Task: Add an event with the title Coffee Meeting with Influential Industry Leader, date '2024/04/16', time 8:50 AM to 10:50 AMand add a description: The Networking Mixer Event will kick off with a warm welcome and an introduction to the purpose and format of the event. Attendees will have the chance to mingle and engage in casual conversations, creating a relaxed and inclusive environment that encourages networking and relationship building., put the event into Blue category . Add location for the event as: 123 Main Street, Anytown, USA, logged in from the account softage.3@softage.netand send the event invitation to softage.2@softage.net and softage.4@softage.net. Set a reminder for the event At time of event
Action: Mouse moved to (96, 95)
Screenshot: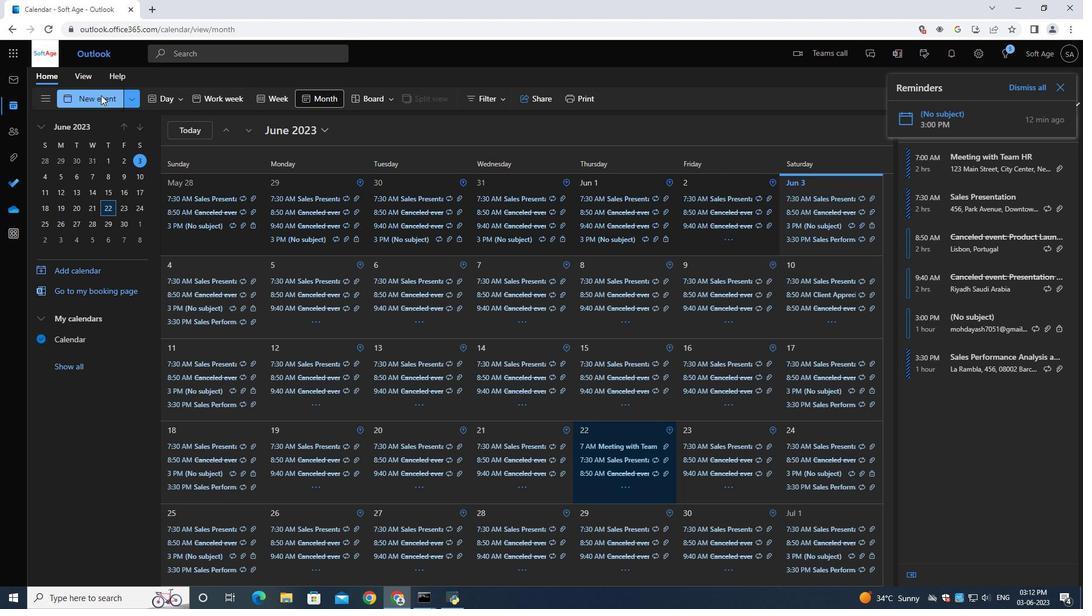 
Action: Mouse pressed left at (96, 95)
Screenshot: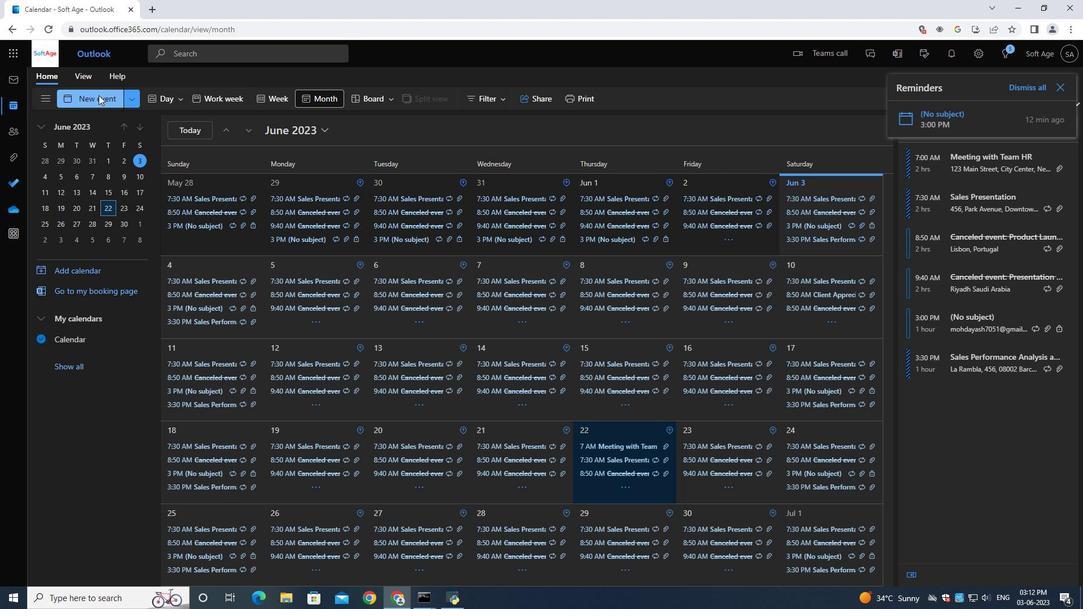 
Action: Mouse moved to (320, 178)
Screenshot: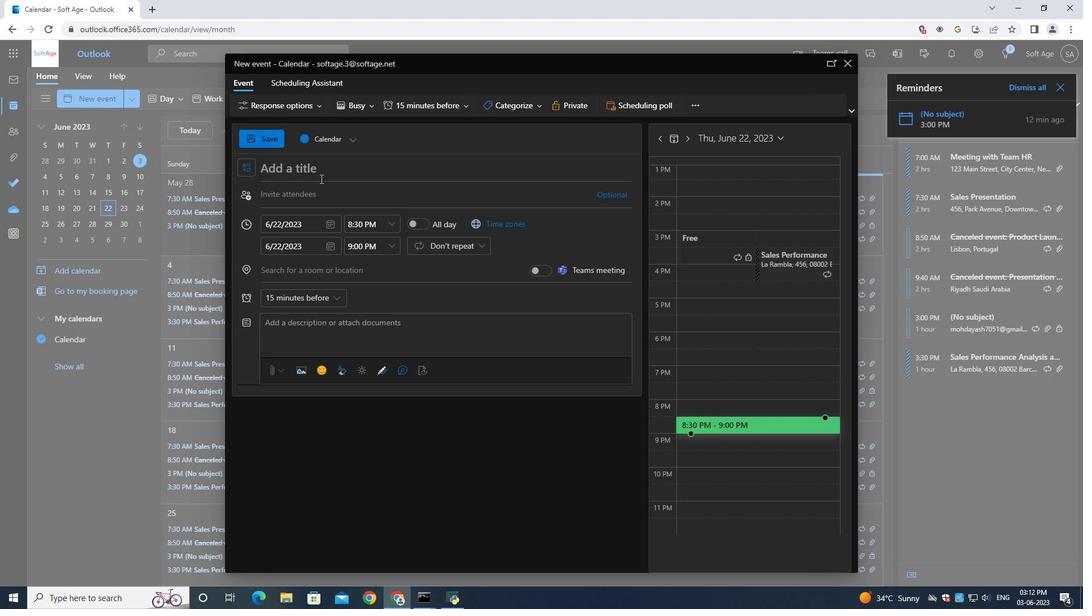 
Action: Mouse pressed left at (320, 178)
Screenshot: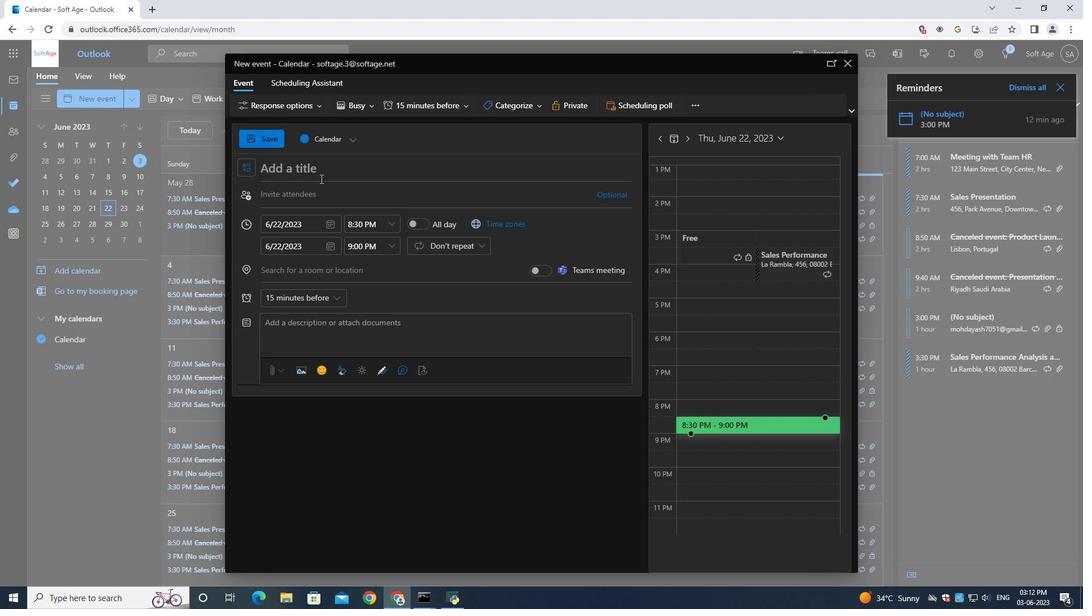 
Action: Key pressed <Key.shift>Coffee<Key.space><Key.shift>Meeting<Key.space>with<Key.space><Key.shift>Influential<Key.space><Key.shift>Industry<Key.space><Key.shift><Key.shift><Key.shift><Key.shift><Key.shift><Key.shift><Key.shift>Leader
Screenshot: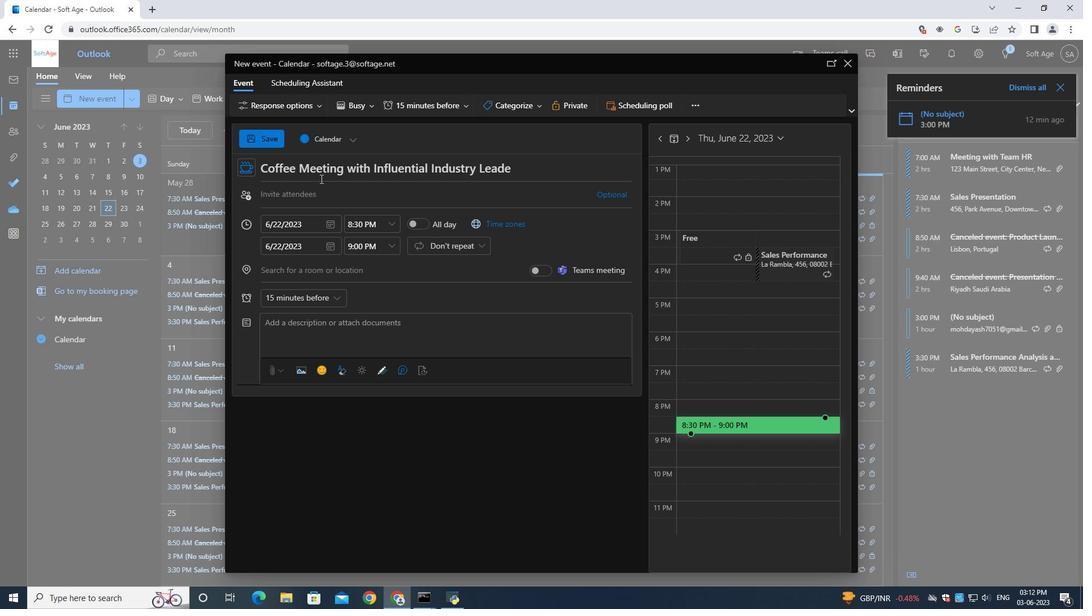 
Action: Mouse moved to (333, 222)
Screenshot: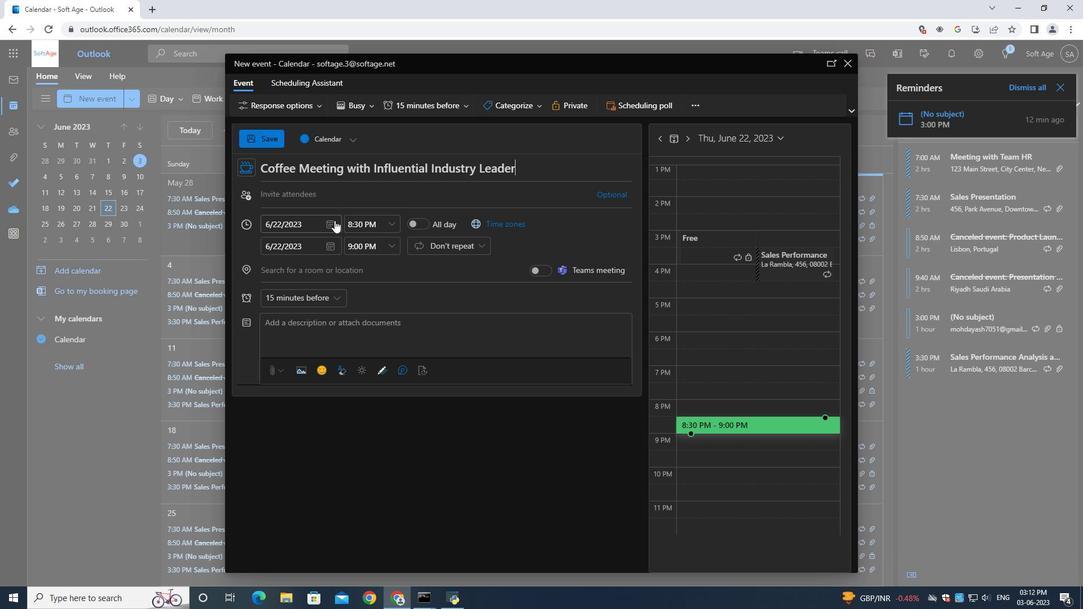 
Action: Mouse pressed left at (333, 222)
Screenshot: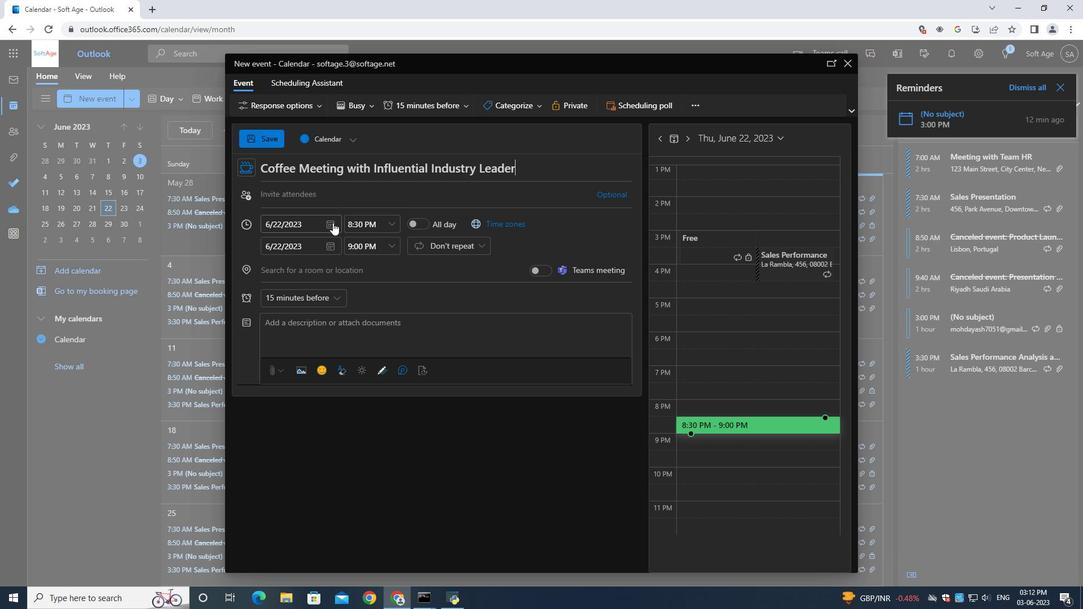 
Action: Mouse moved to (366, 246)
Screenshot: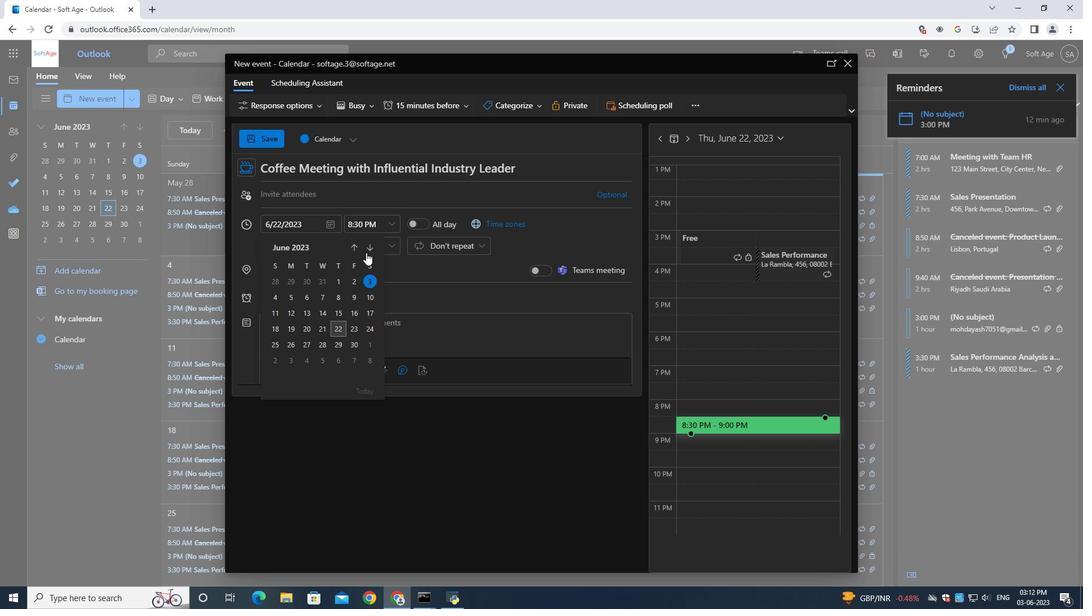 
Action: Mouse pressed left at (366, 246)
Screenshot: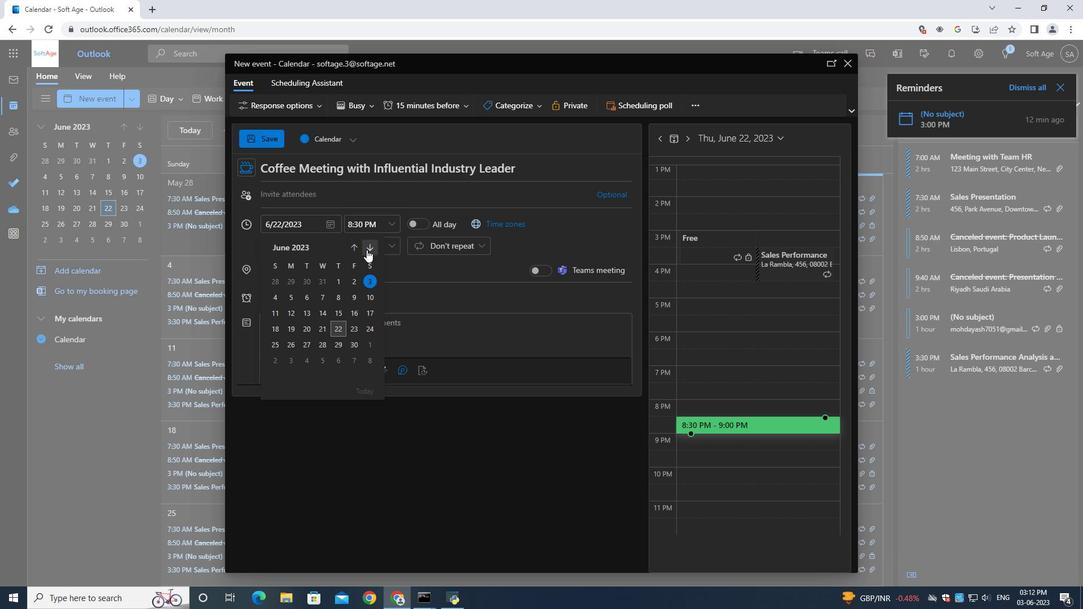 
Action: Mouse pressed left at (366, 246)
Screenshot: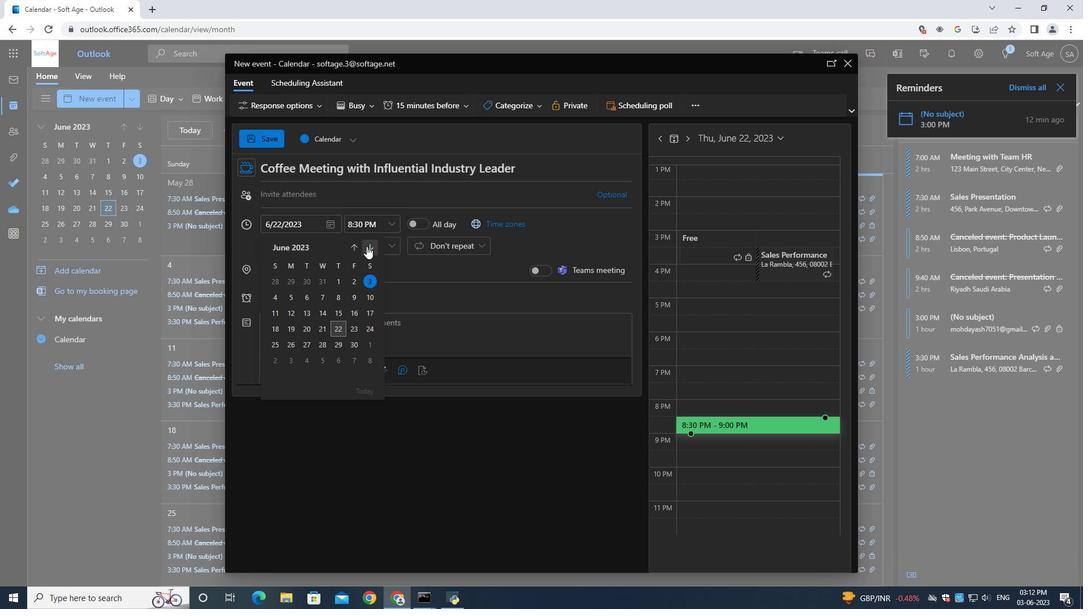 
Action: Mouse pressed left at (366, 246)
Screenshot: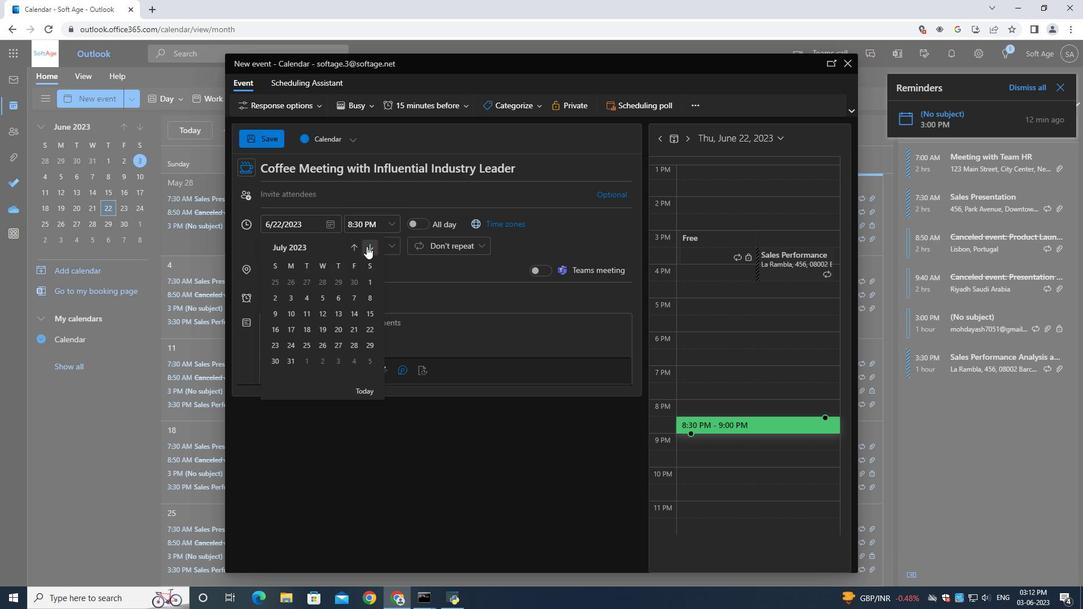 
Action: Mouse pressed left at (366, 246)
Screenshot: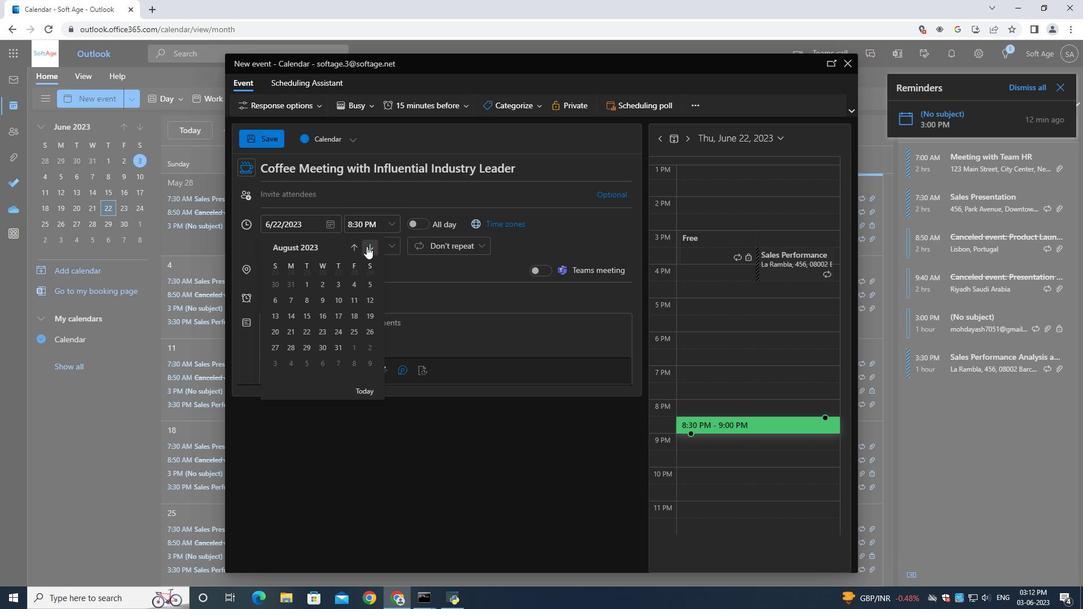 
Action: Mouse pressed left at (366, 246)
Screenshot: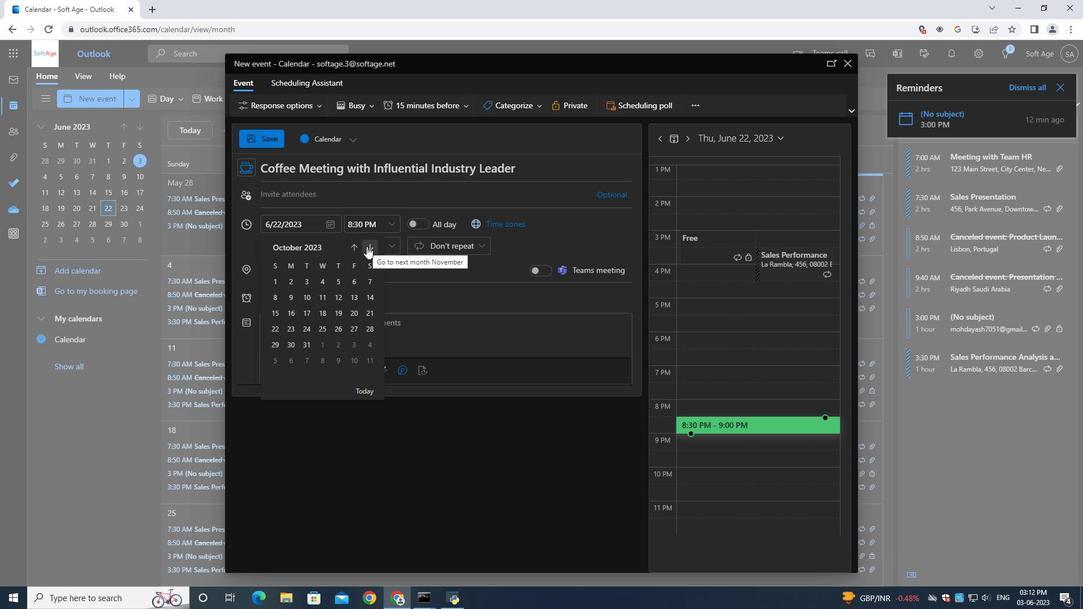 
Action: Mouse pressed left at (366, 246)
Screenshot: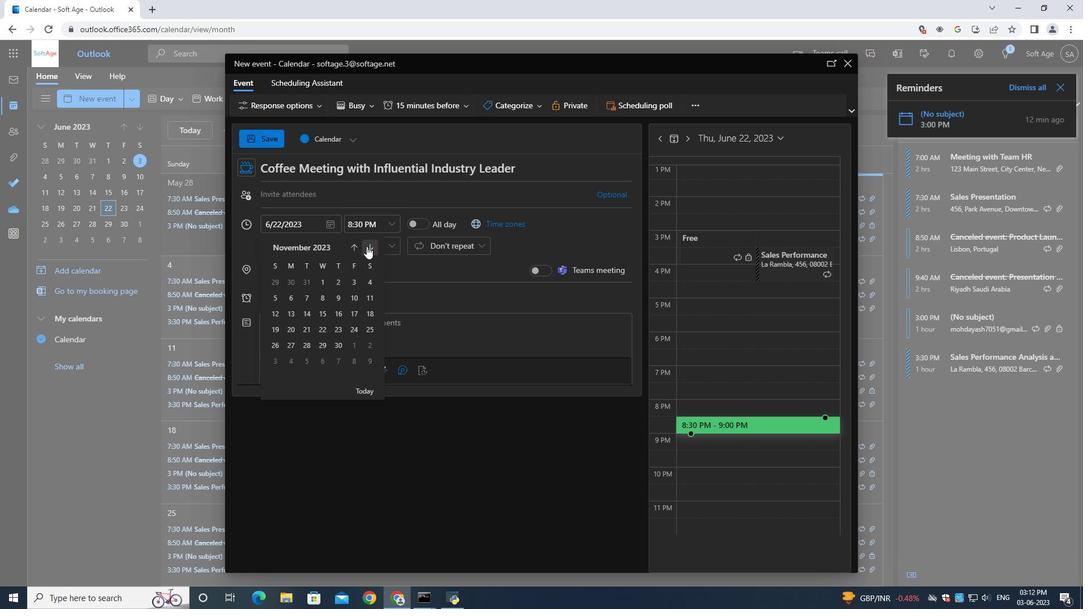
Action: Mouse pressed left at (366, 246)
Screenshot: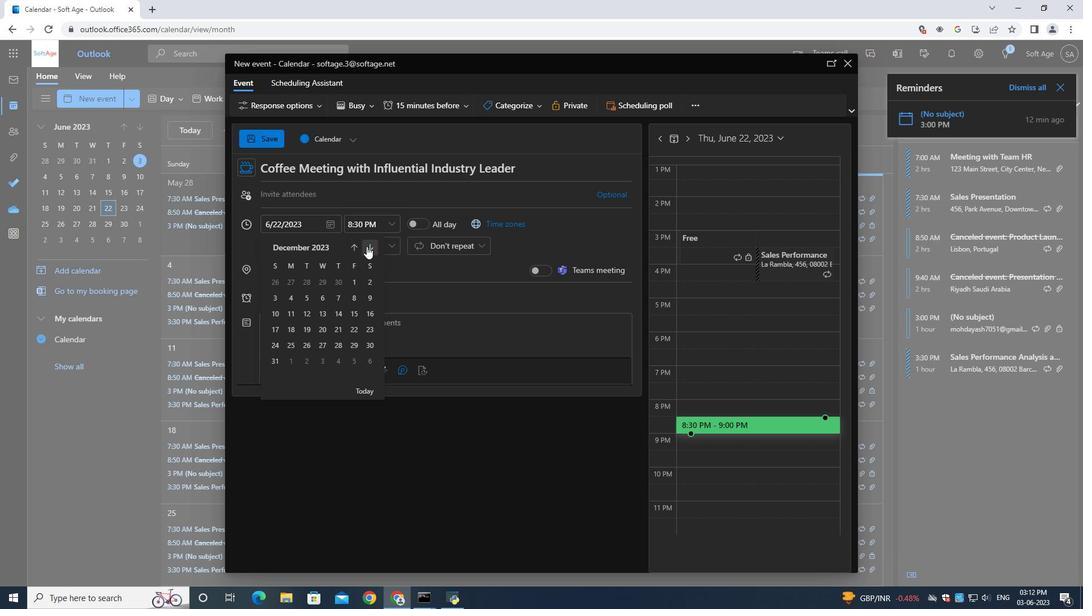 
Action: Mouse pressed left at (366, 246)
Screenshot: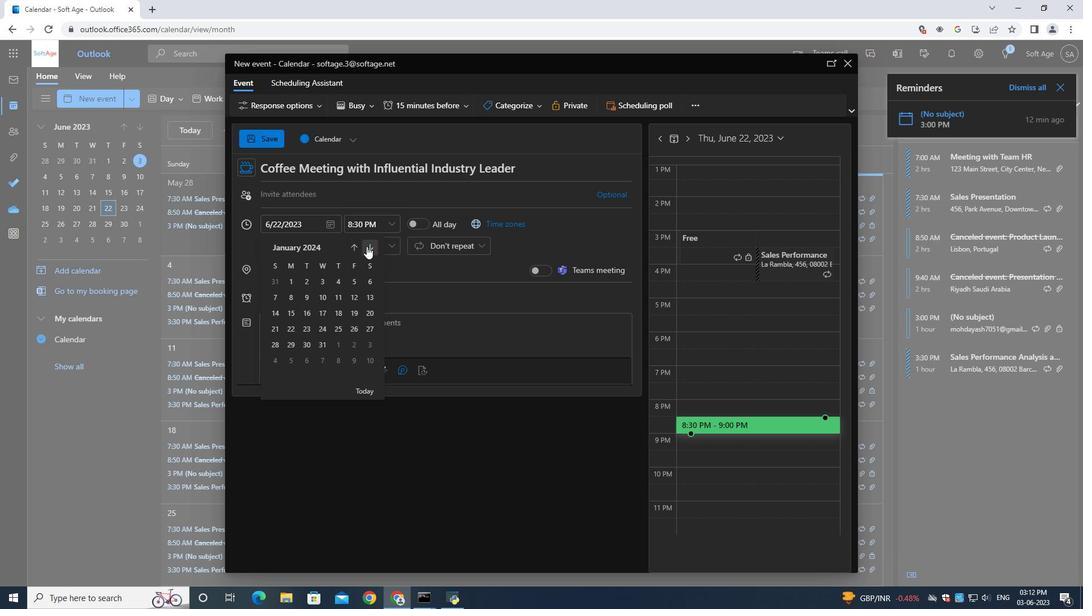 
Action: Mouse pressed left at (366, 246)
Screenshot: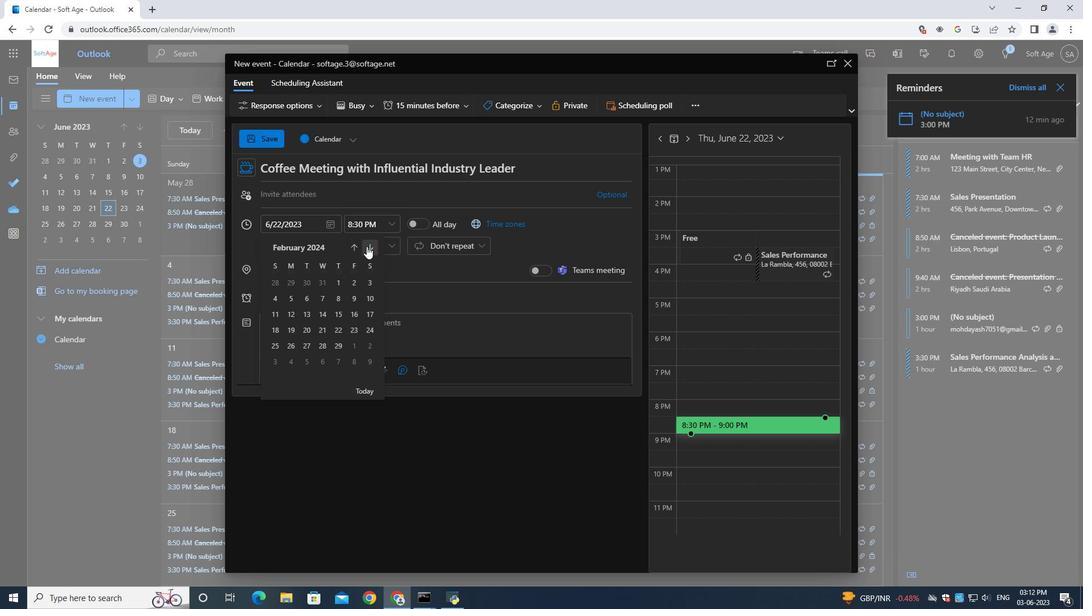 
Action: Mouse pressed left at (366, 246)
Screenshot: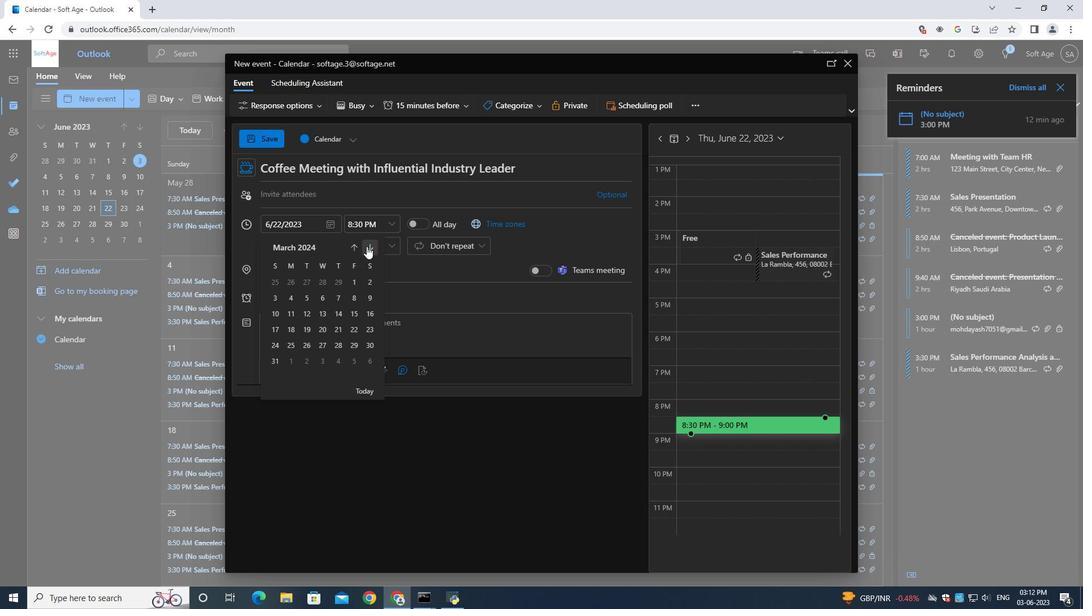 
Action: Mouse moved to (300, 313)
Screenshot: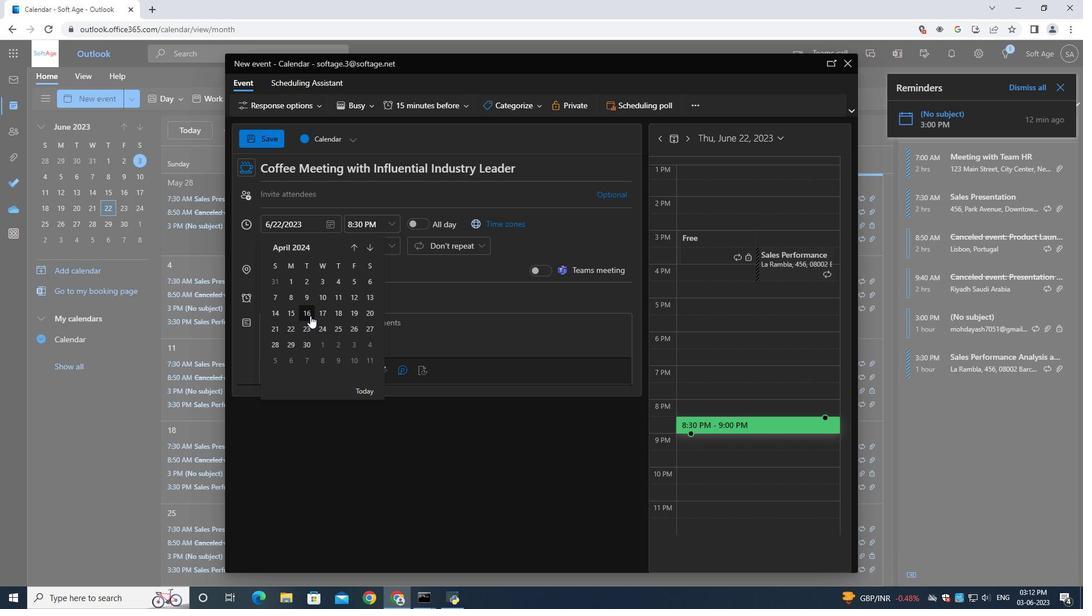
Action: Mouse pressed left at (300, 313)
Screenshot: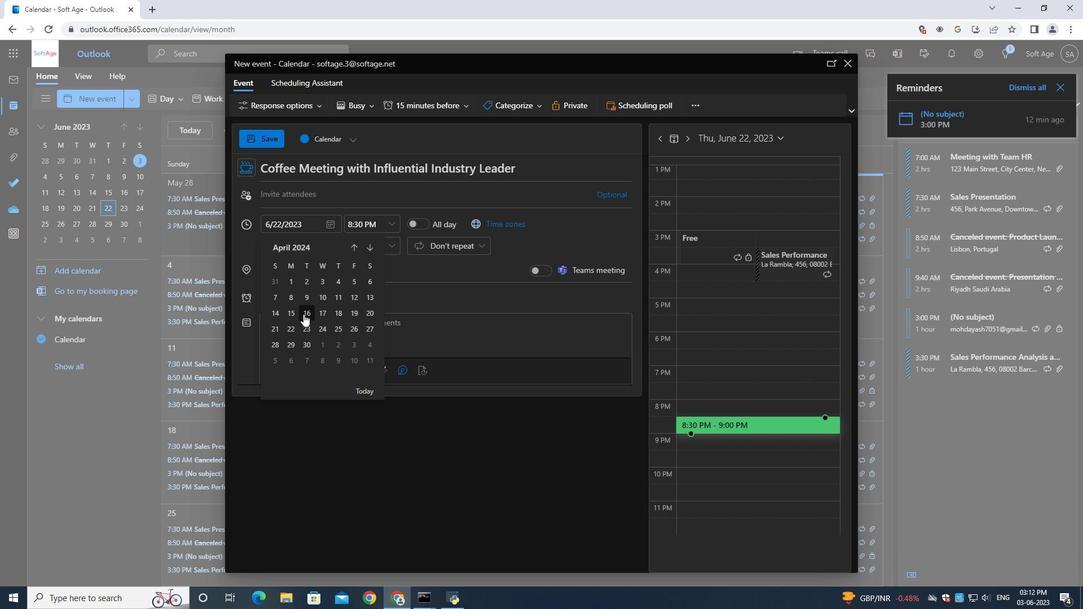 
Action: Mouse moved to (368, 226)
Screenshot: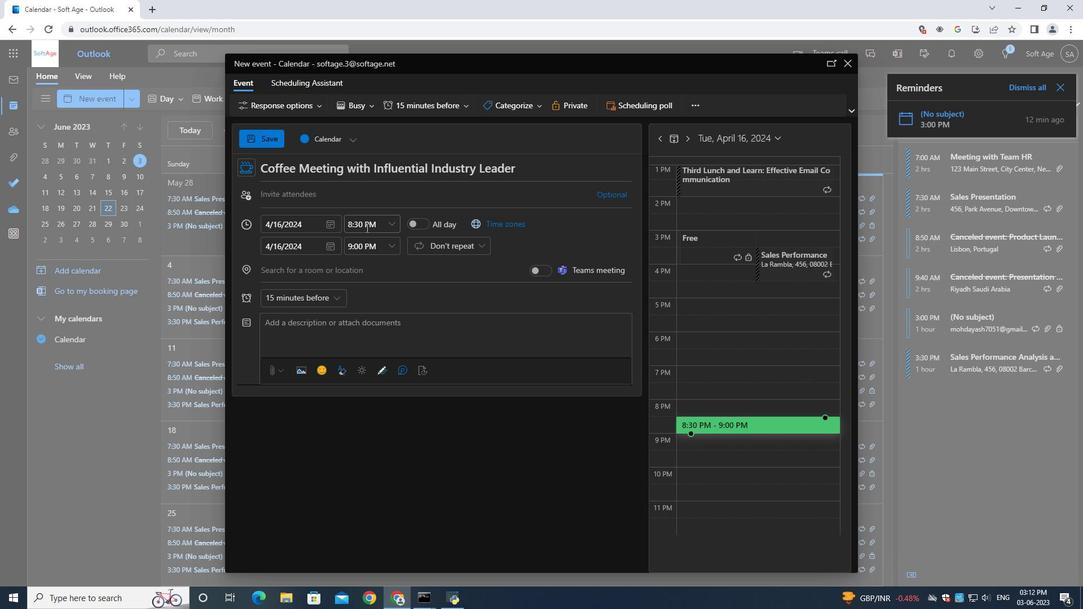 
Action: Mouse pressed left at (368, 226)
Screenshot: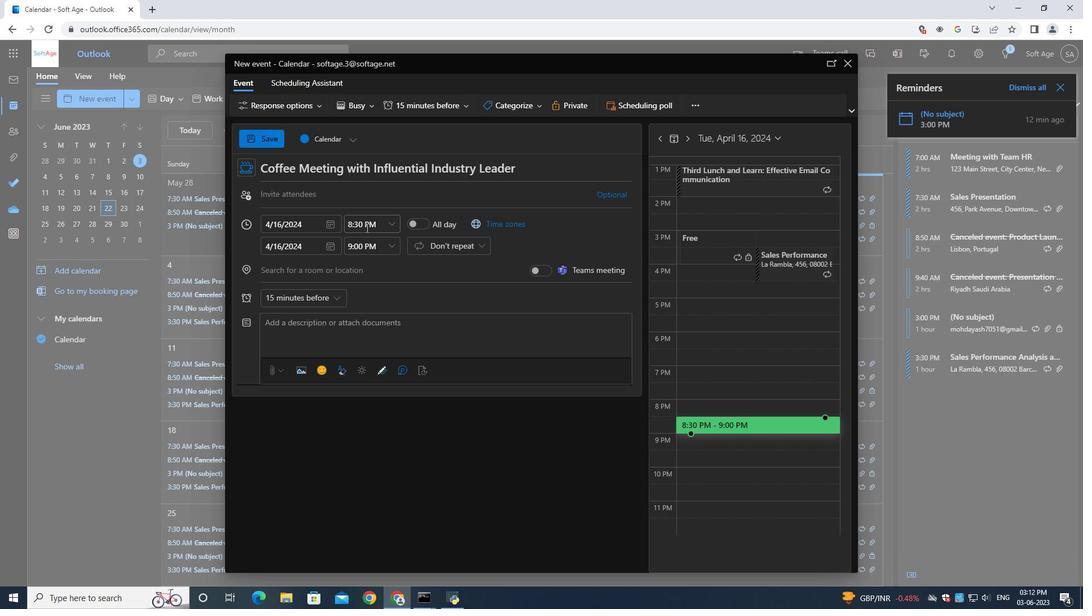 
Action: Mouse moved to (446, 280)
Screenshot: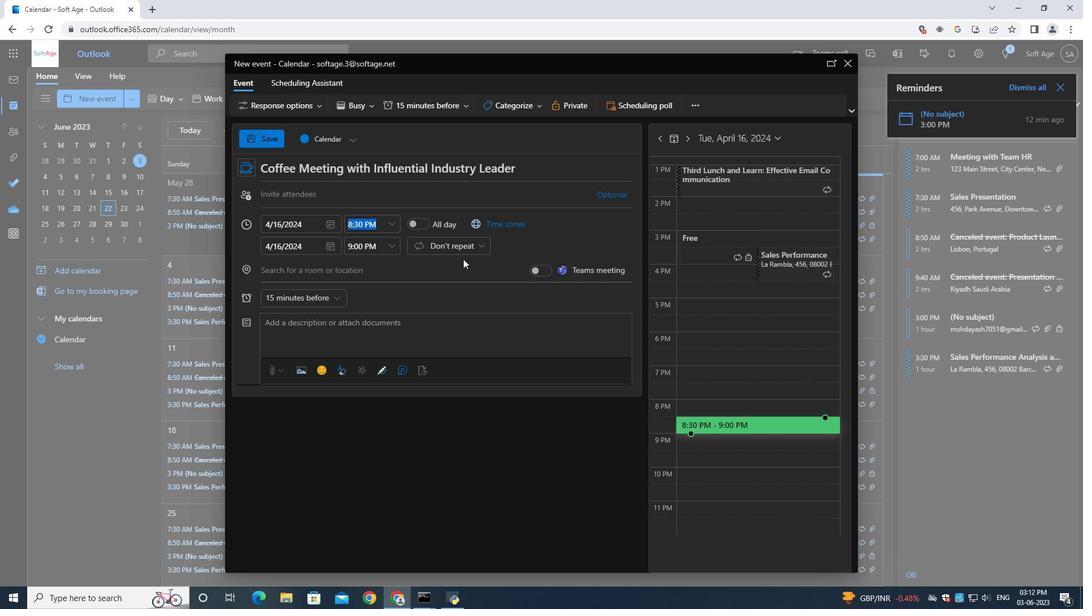 
Action: Key pressed 8<Key.shift_r>:50<Key.shift>AM
Screenshot: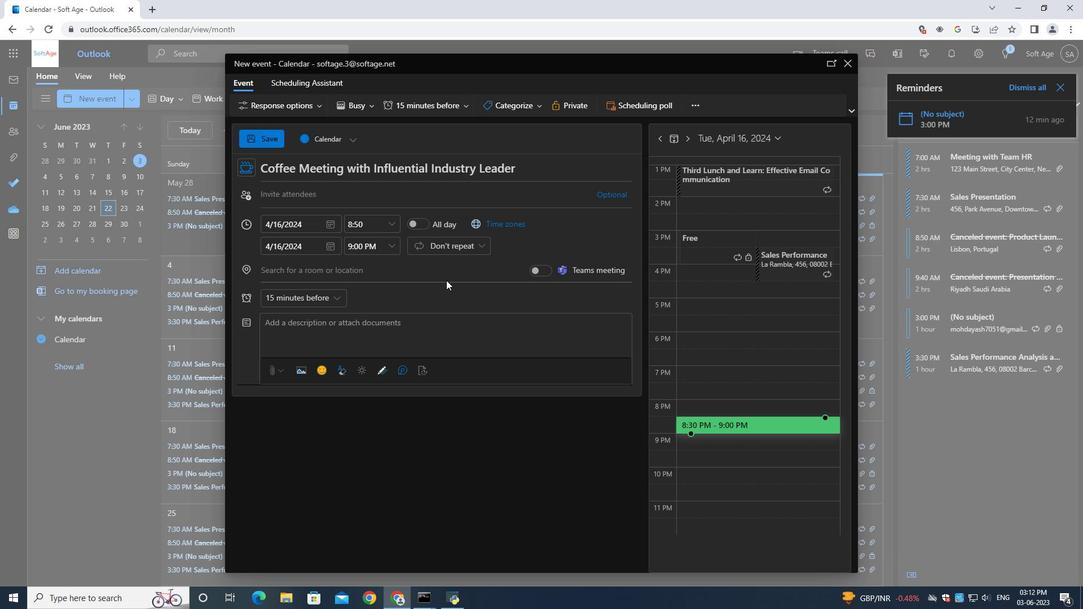 
Action: Mouse moved to (370, 247)
Screenshot: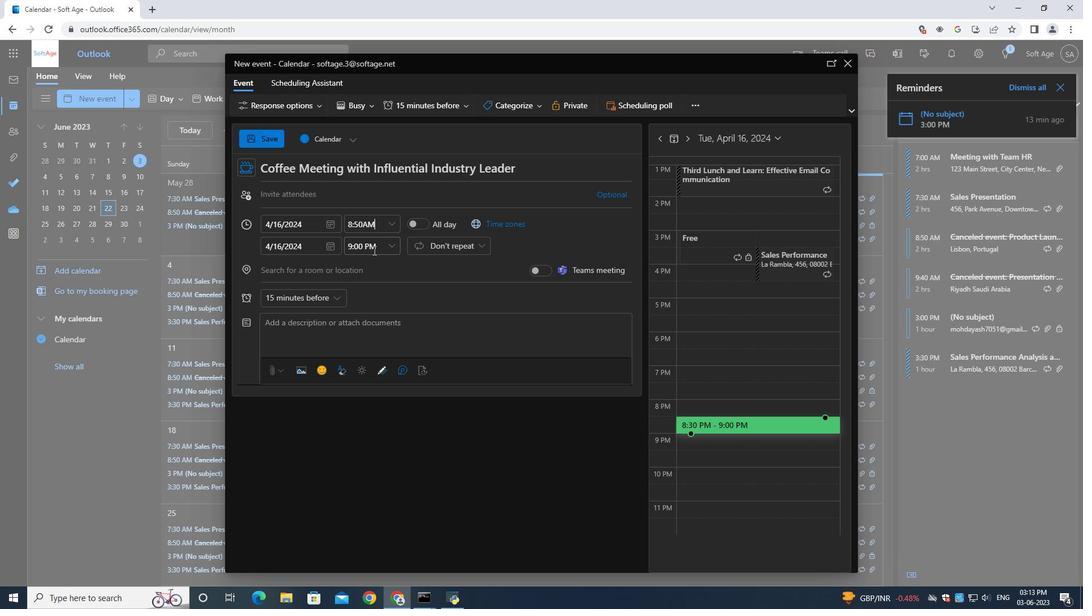 
Action: Mouse pressed left at (370, 247)
Screenshot: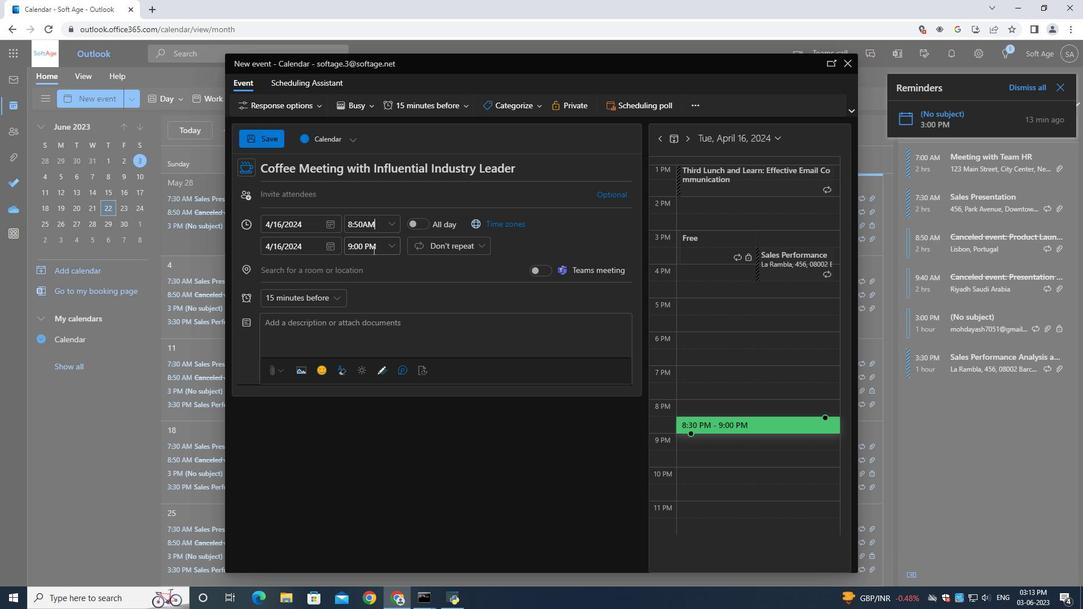
Action: Mouse moved to (373, 248)
Screenshot: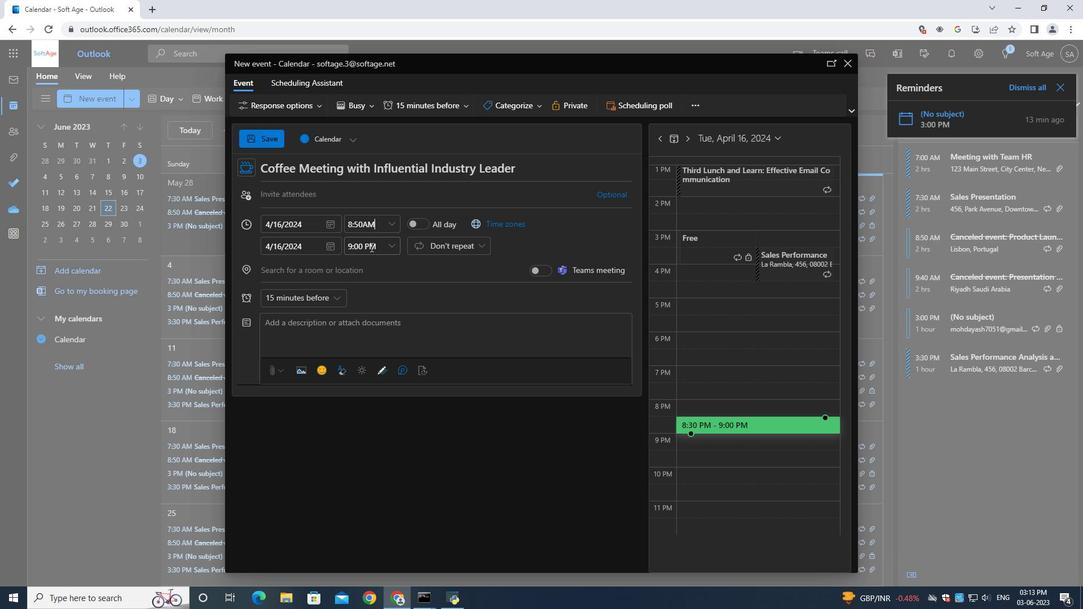 
Action: Key pressed 10<Key.shift_r>:50<Key.shift>AM
Screenshot: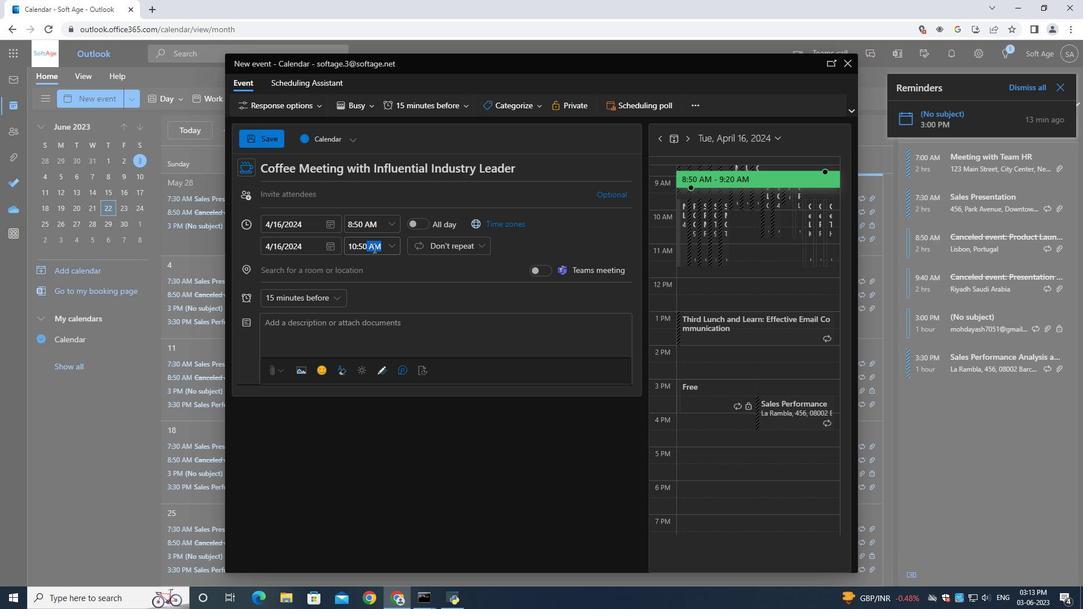 
Action: Mouse moved to (313, 329)
Screenshot: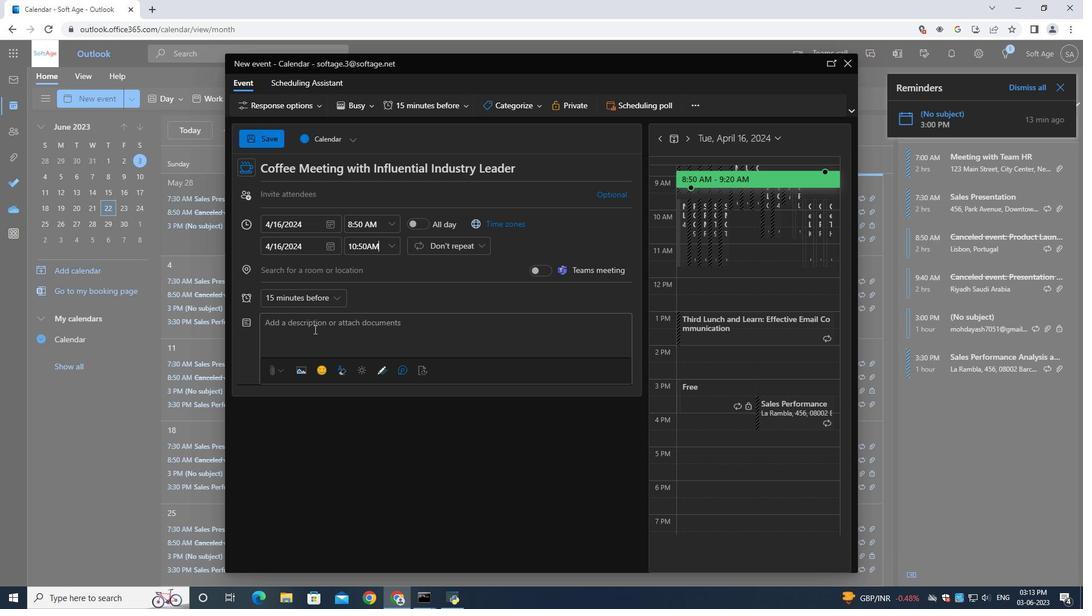 
Action: Mouse pressed left at (313, 329)
Screenshot: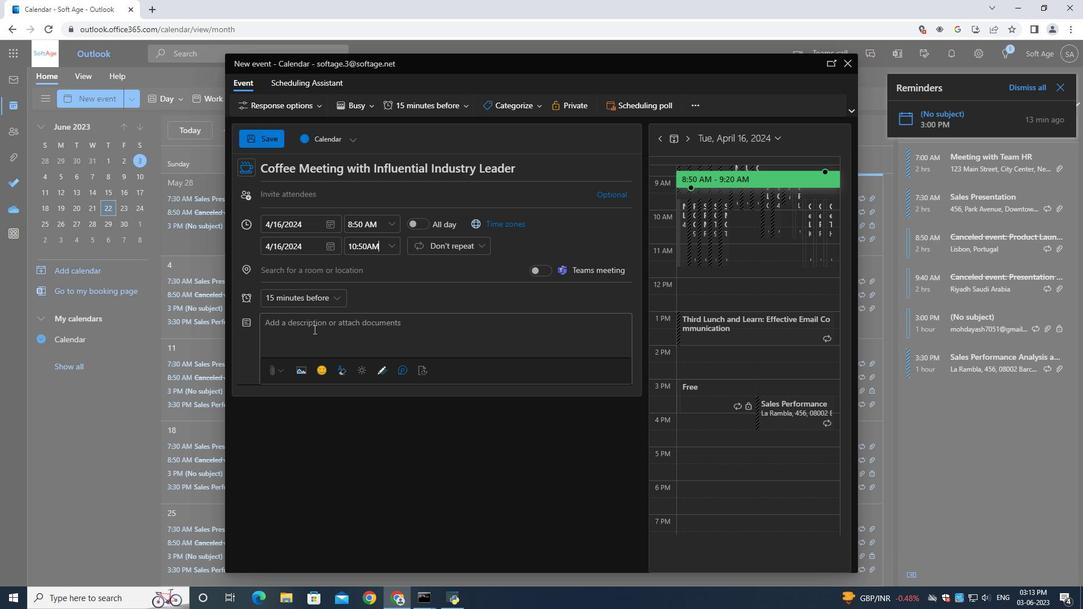 
Action: Key pressed <Key.shift>The<Key.space><Key.shift>Networking<Key.space><Key.shift>Mixer<Key.space><Key.shift><Key.shift><Key.shift><Key.shift>Event<Key.space>will<Key.space>kick<Key.space>off<Key.space>with<Key.space>a<Key.space>warm<Key.space>welcome<Key.space>and<Key.space>an<Key.space>introduction<Key.space>to<Key.space>the<Key.space>purpose<Key.space>and<Key.space>format<Key.space>of<Key.space>the<Key.space>event.<Key.space><Key.shift>Attendees<Key.space>will<Key.space>have<Key.space>the<Key.space>chance<Key.space>to<Key.space>mingle<Key.space>and<Key.space>engage<Key.space>in<Key.space>casual<Key.space>convironment<Key.space>that<Key.space>encourages<Key.space>new<Key.backspace>tworking<Key.space>and<Key.space>relationship<Key.space>building.
Screenshot: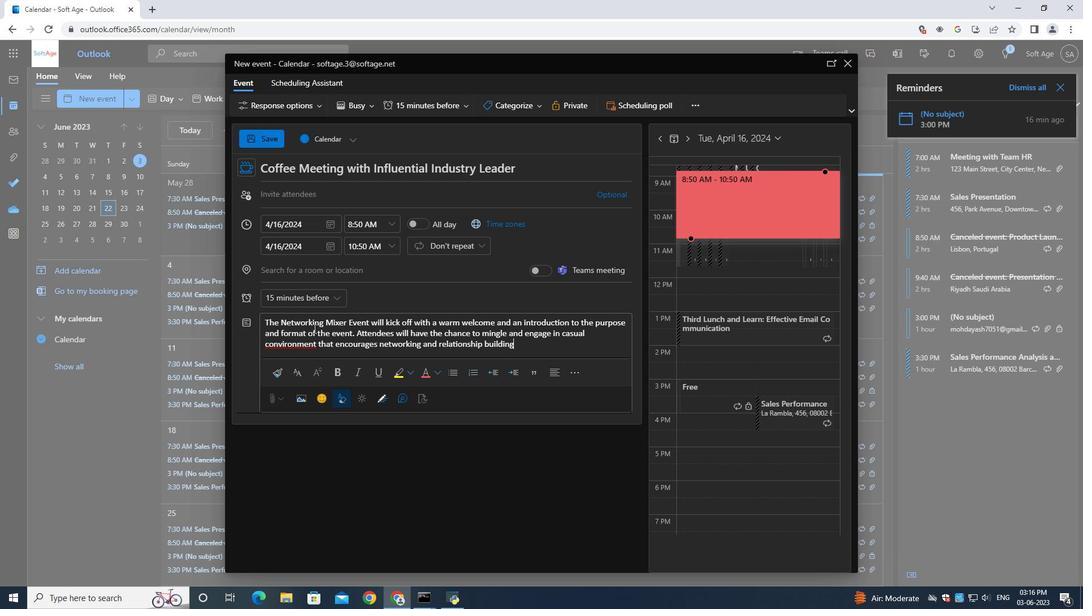 
Action: Mouse moved to (503, 106)
Screenshot: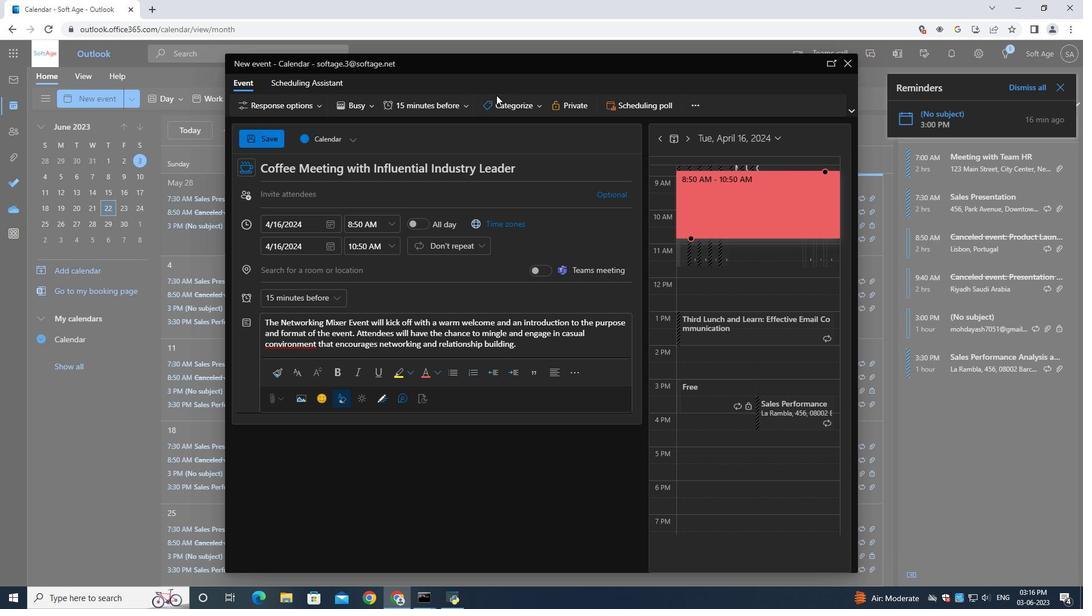 
Action: Mouse pressed left at (503, 106)
Screenshot: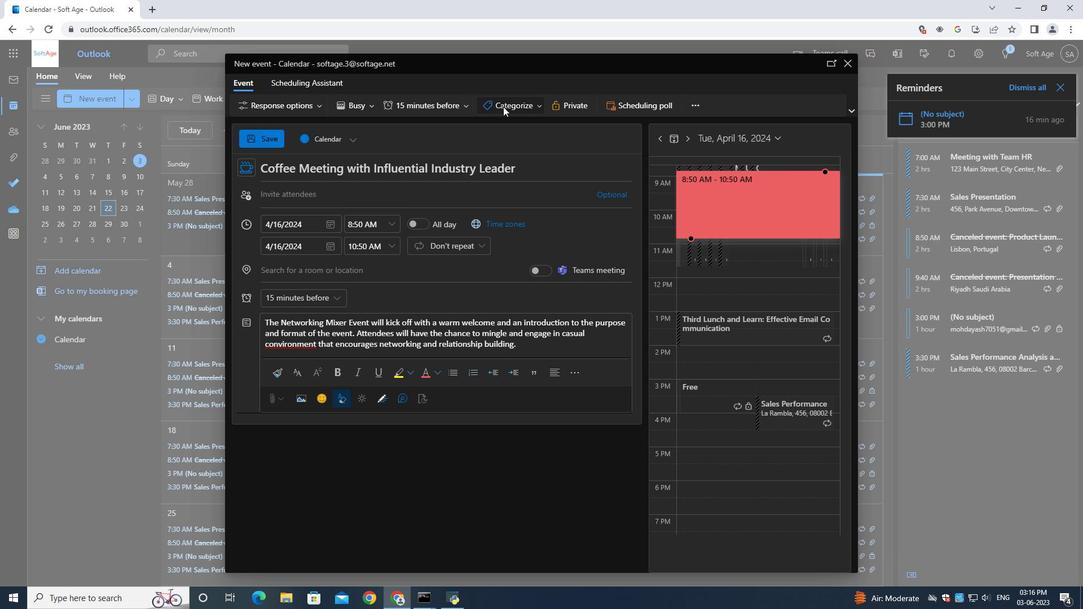 
Action: Mouse moved to (519, 128)
Screenshot: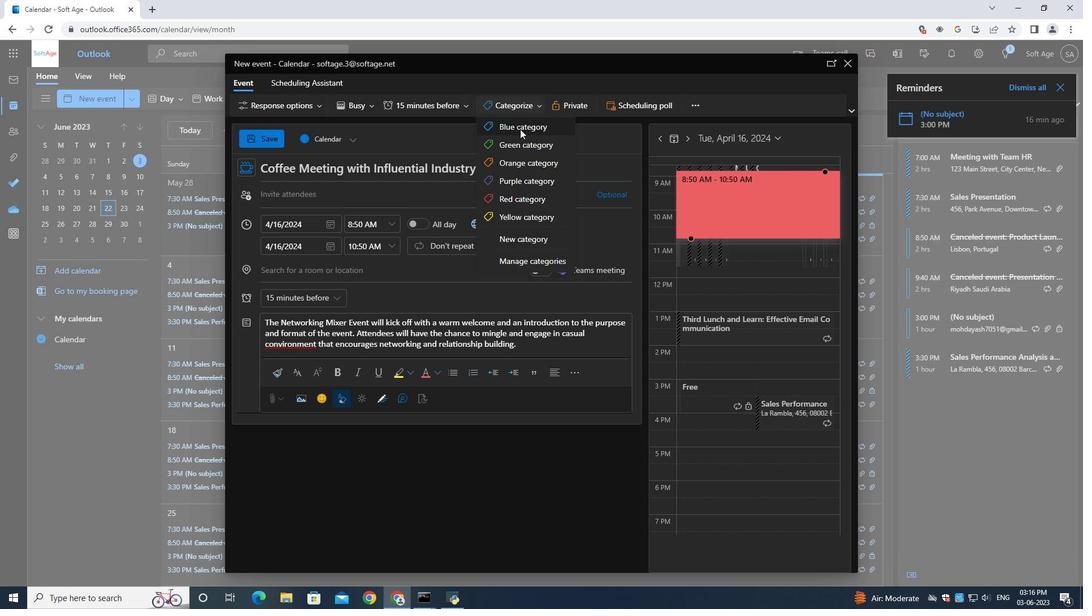 
Action: Mouse pressed left at (519, 128)
Screenshot: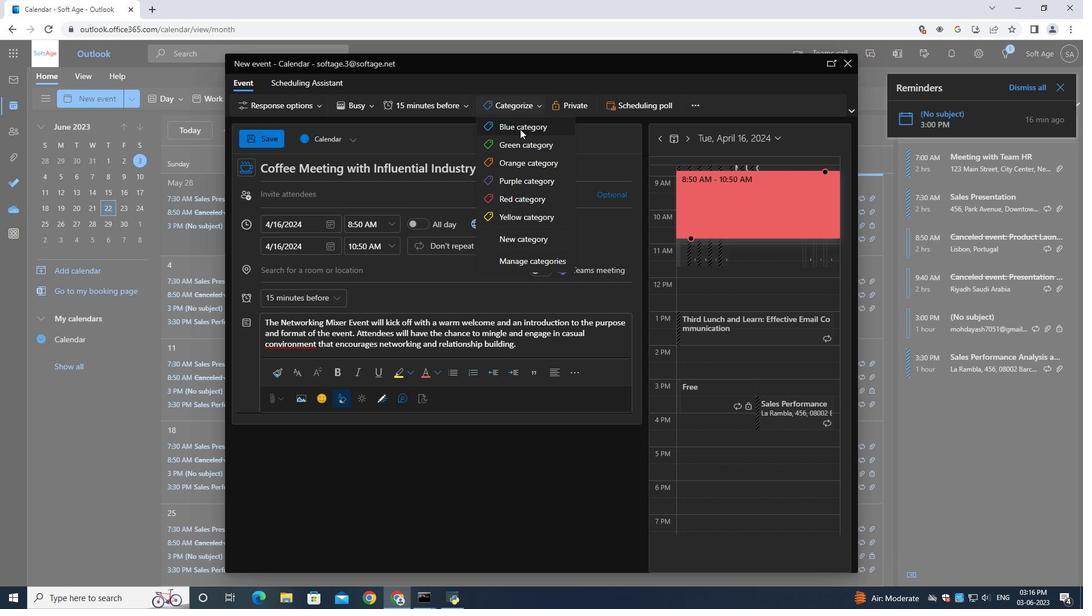 
Action: Mouse moved to (307, 271)
Screenshot: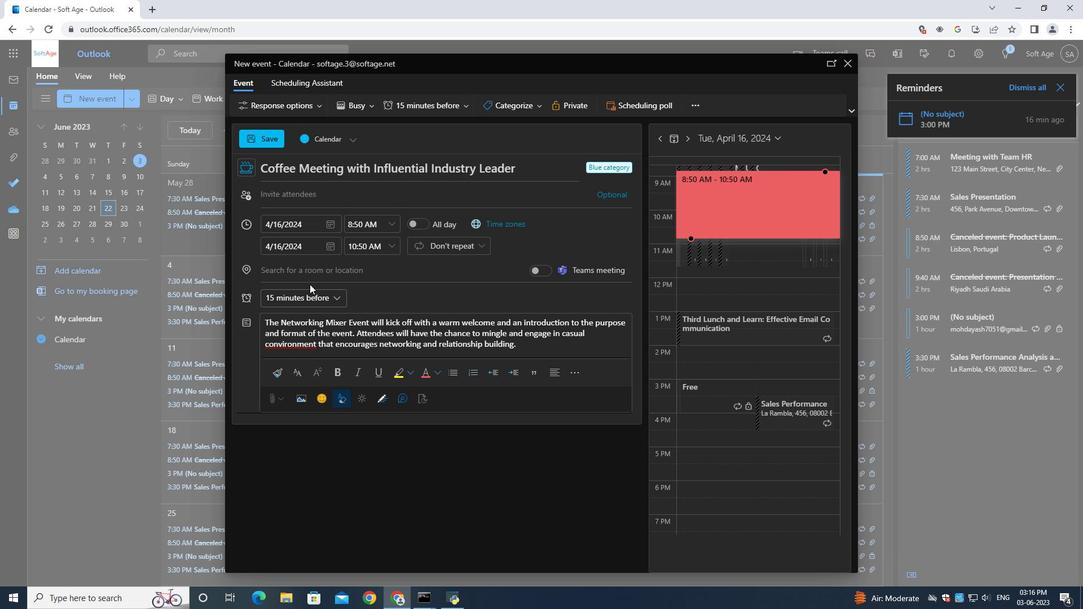 
Action: Mouse pressed left at (307, 271)
Screenshot: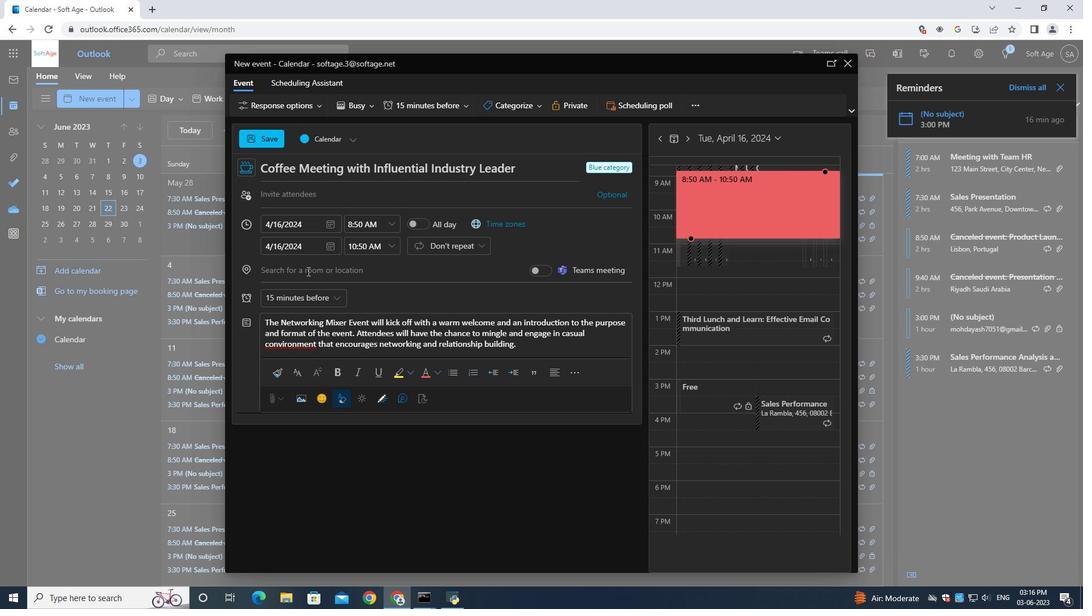 
Action: Mouse moved to (308, 273)
Screenshot: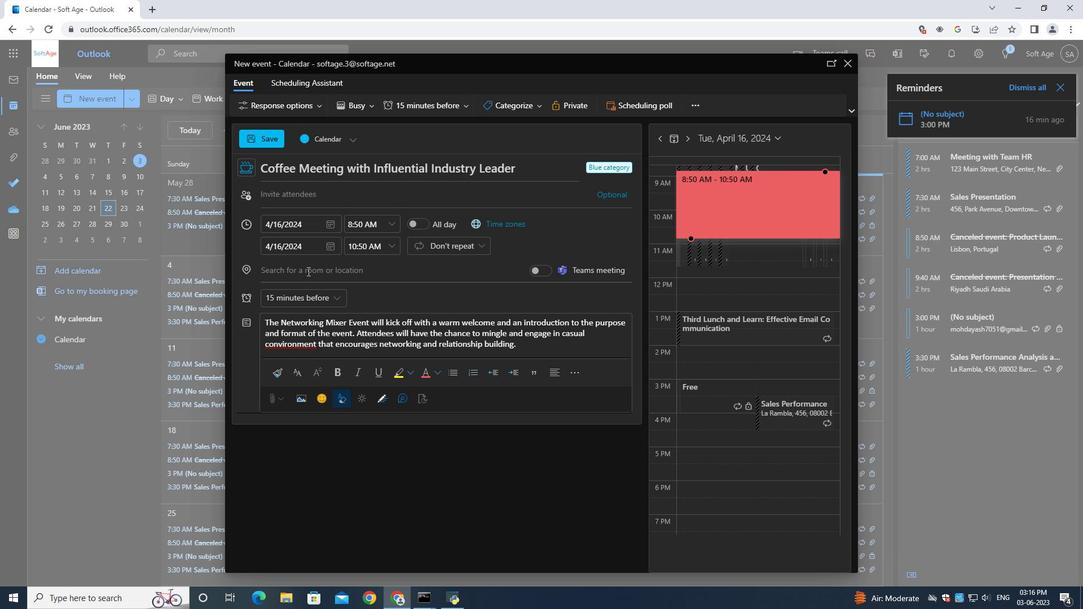 
Action: Key pressed 123<Key.space><Key.shift>Main<Key.space><Key.shift><Key.shift><Key.shift><Key.shift><Key.shift><Key.shift><Key.shift><Key.shift><Key.shift><Key.shift><Key.shift><Key.shift><Key.shift><Key.shift><Key.shift><Key.shift><Key.shift><Key.shift><Key.shift>Street<Key.space><Key.backspace>,<Key.space><Key.shift>Anytown,<Key.space><Key.shift><Key.shift><Key.shift><Key.shift><Key.shift><Key.shift>Us<Key.backspace><Key.shift>SA
Screenshot: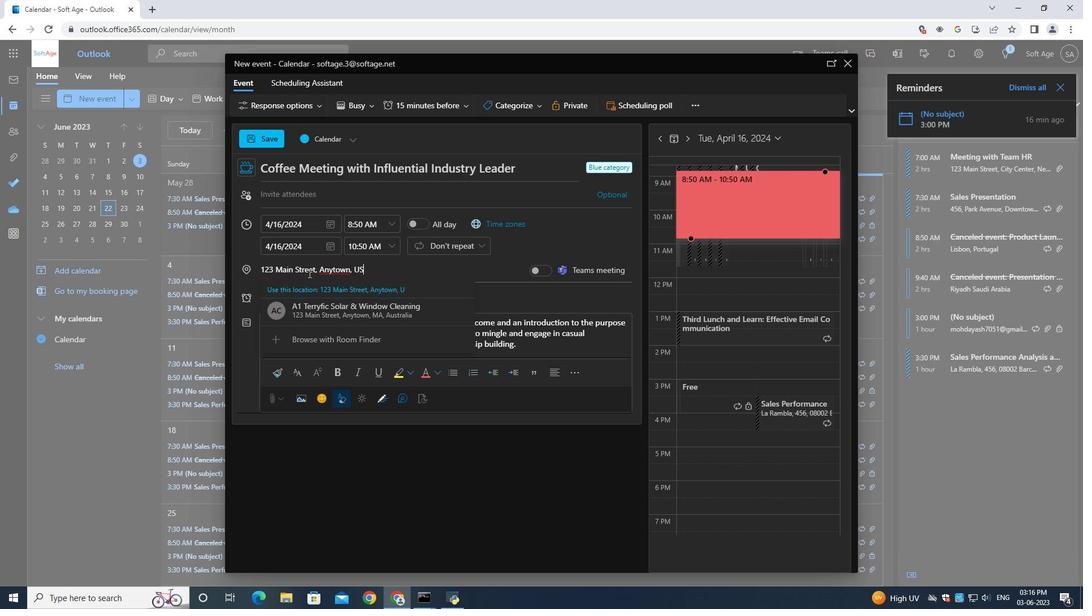 
Action: Mouse moved to (345, 197)
Screenshot: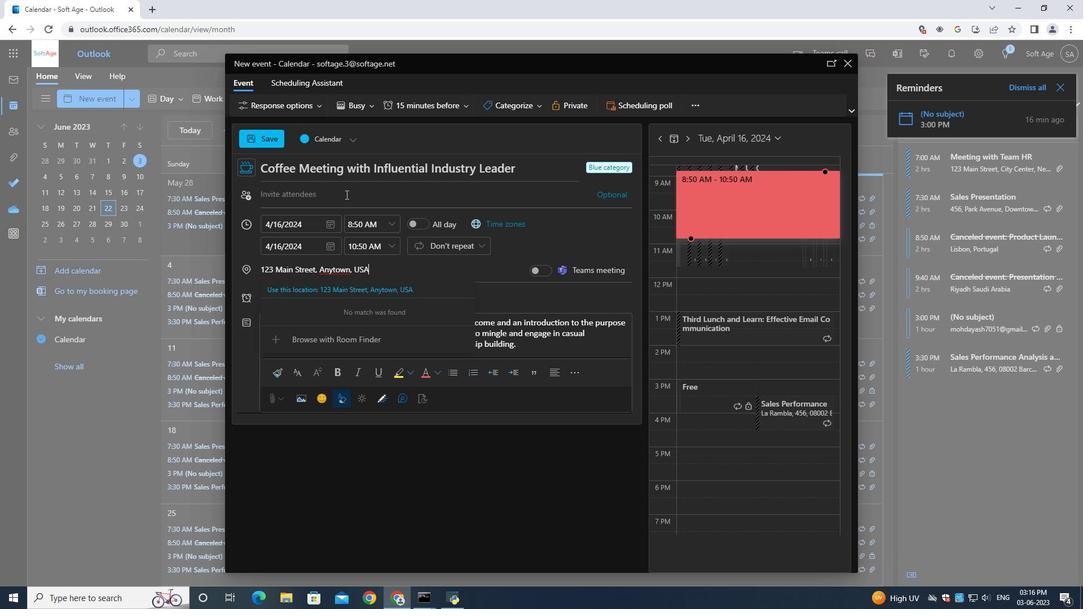 
Action: Mouse pressed left at (345, 197)
Screenshot: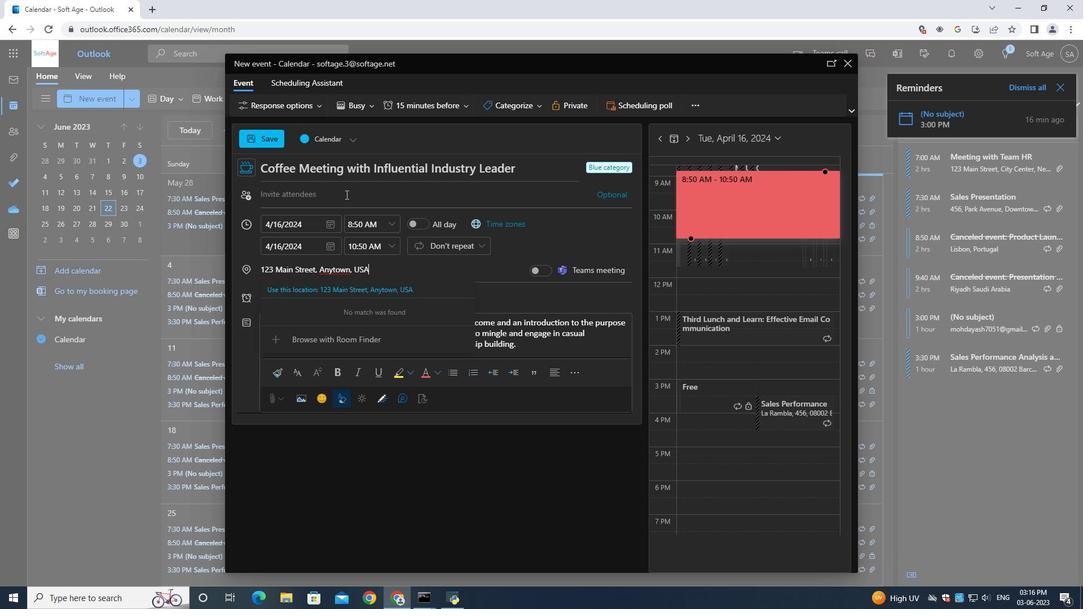 
Action: Mouse moved to (346, 197)
Screenshot: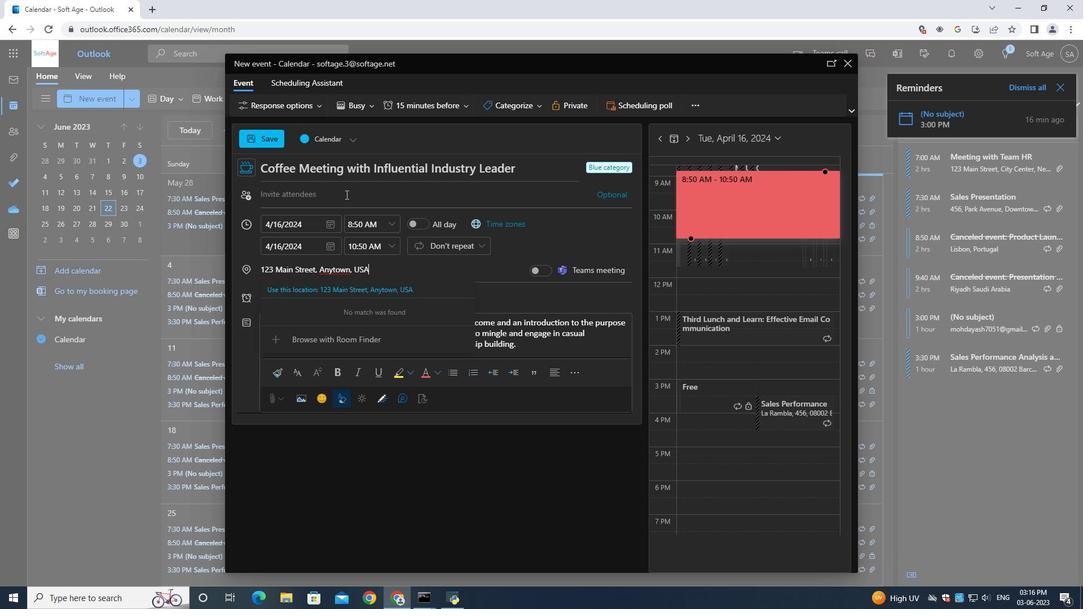 
Action: Key pressed softage.2<Key.shift>@softage.net
Screenshot: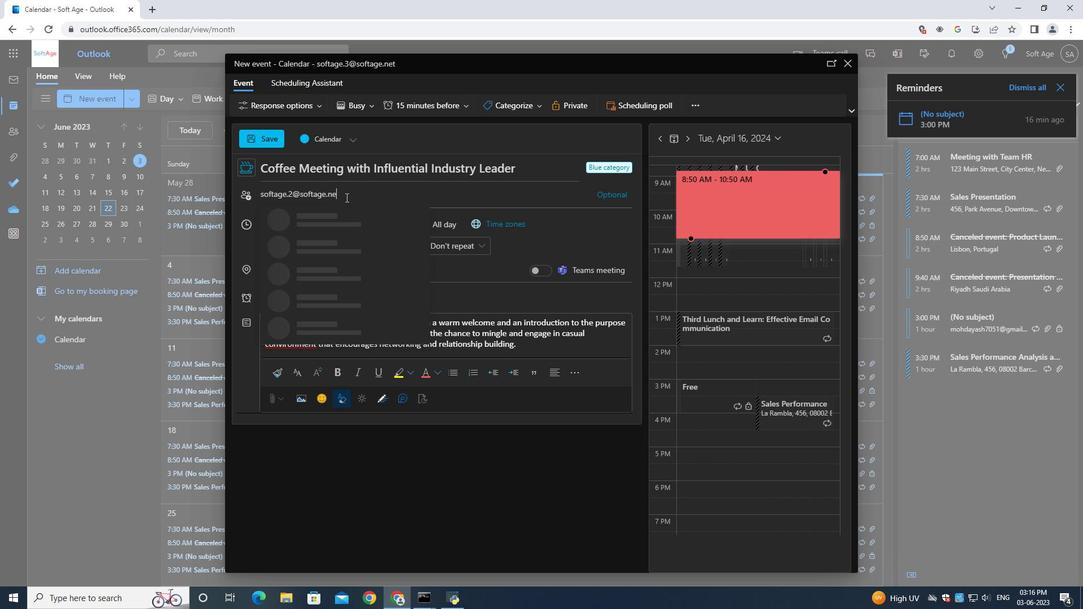 
Action: Mouse moved to (340, 219)
Screenshot: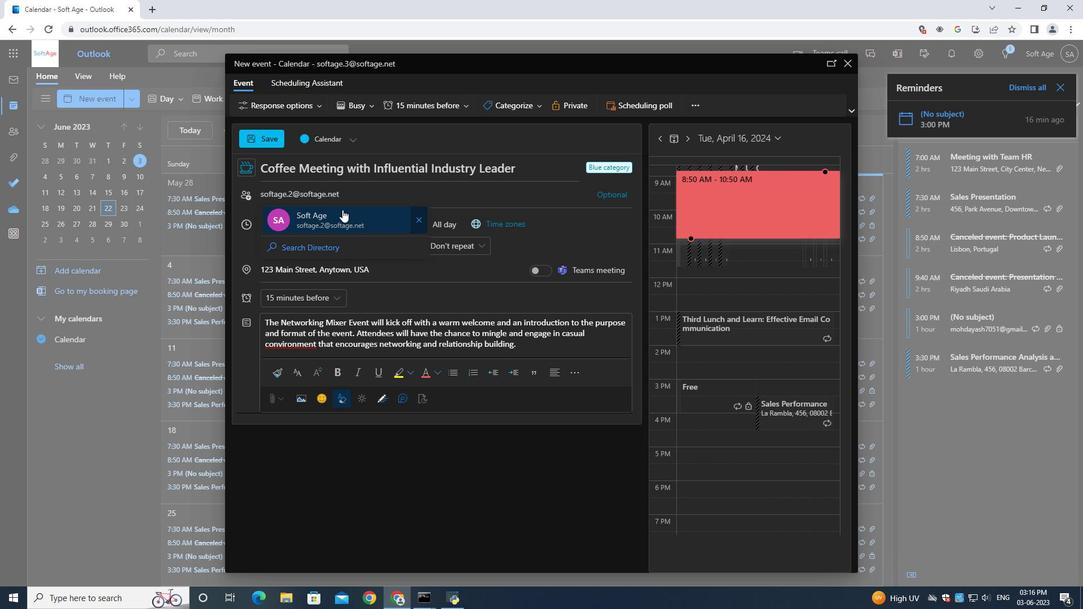 
Action: Mouse pressed left at (340, 219)
Screenshot: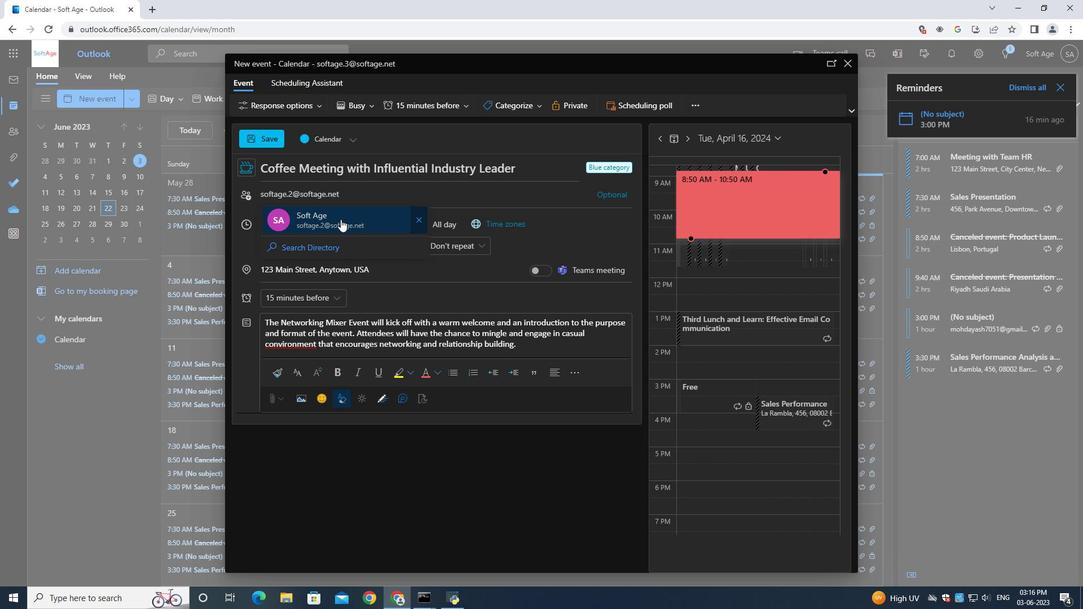 
Action: Mouse moved to (337, 217)
Screenshot: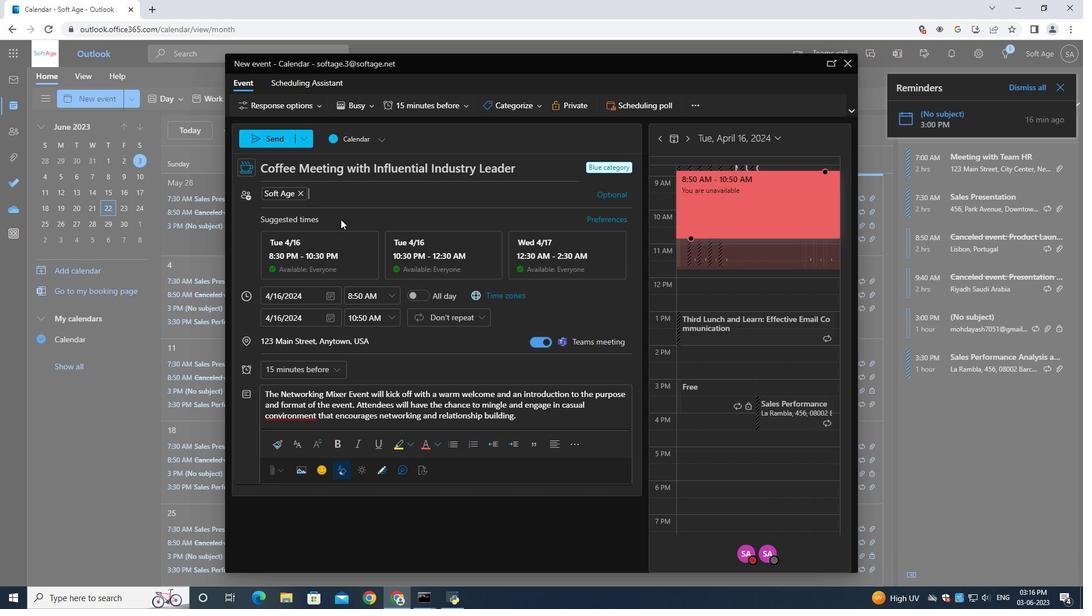 
Action: Key pressed softage.4<Key.shift>@softage.net
Screenshot: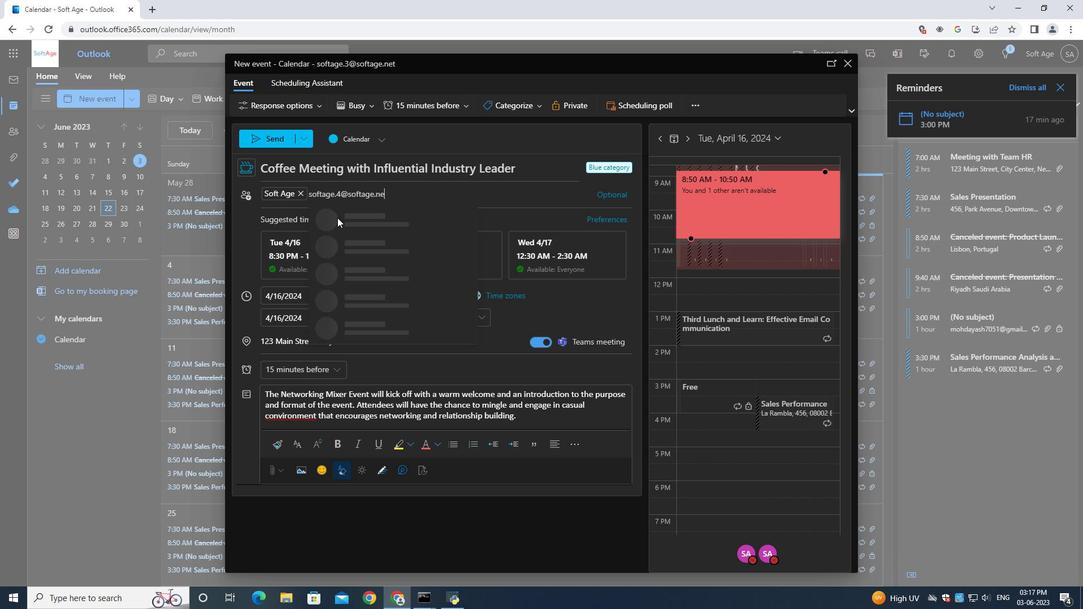 
Action: Mouse moved to (375, 219)
Screenshot: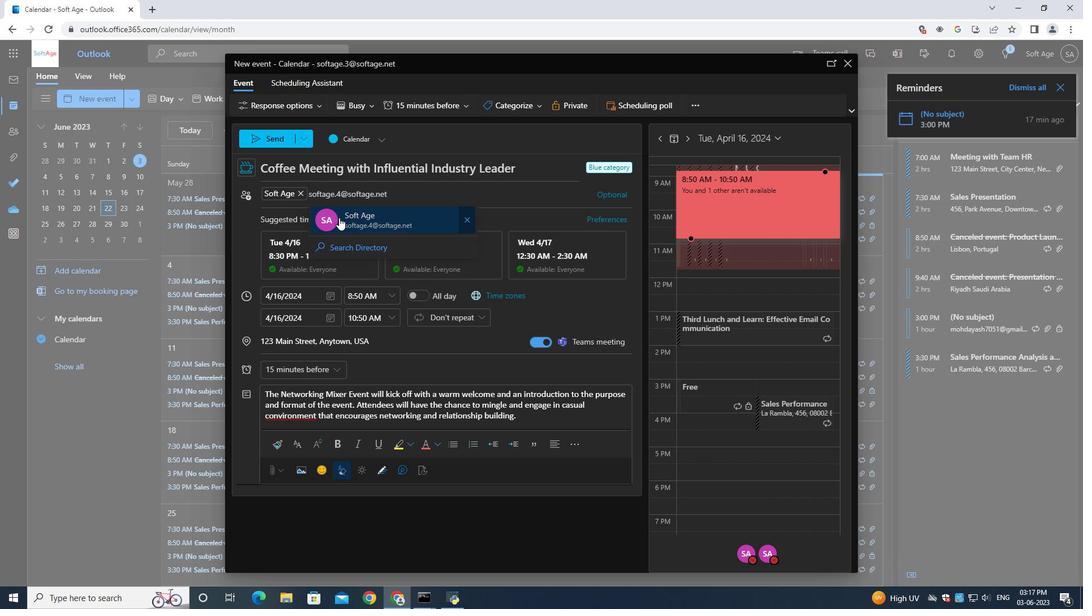 
Action: Mouse pressed left at (375, 219)
Screenshot: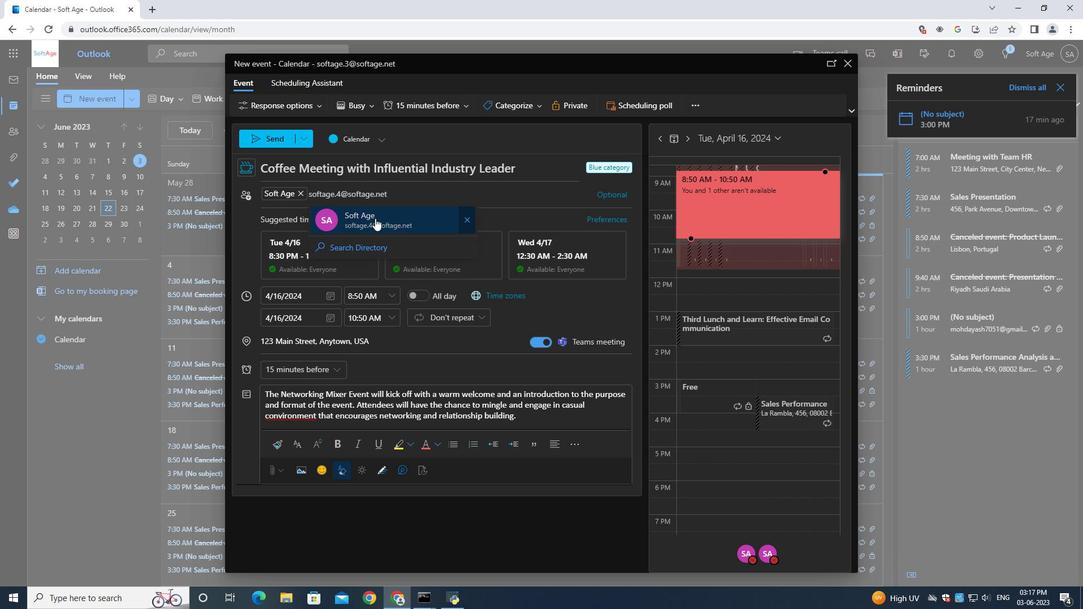 
Action: Mouse moved to (312, 372)
Screenshot: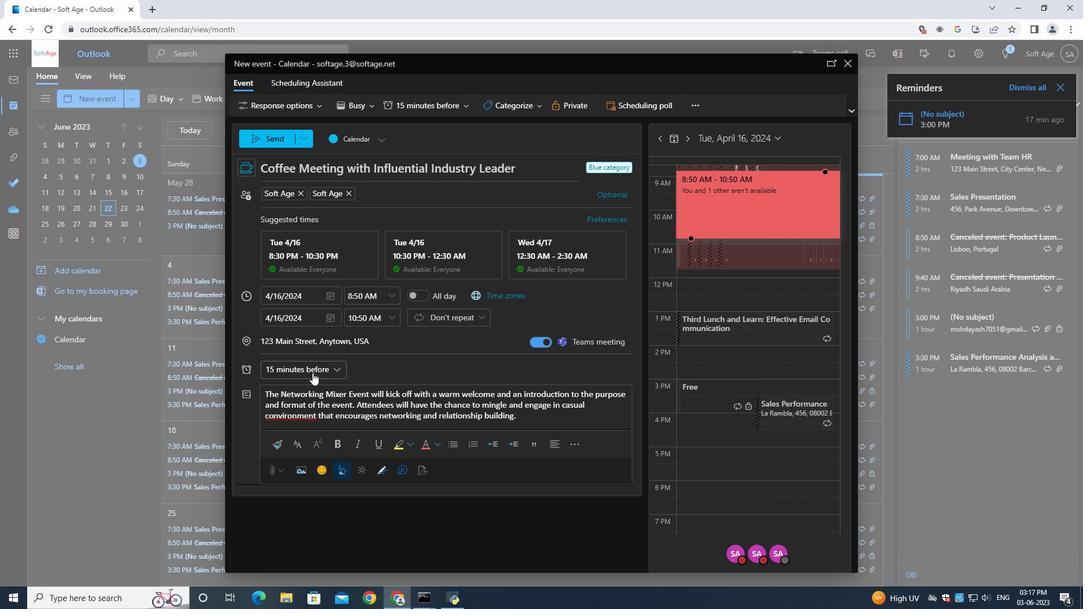 
Action: Mouse pressed left at (312, 372)
Screenshot: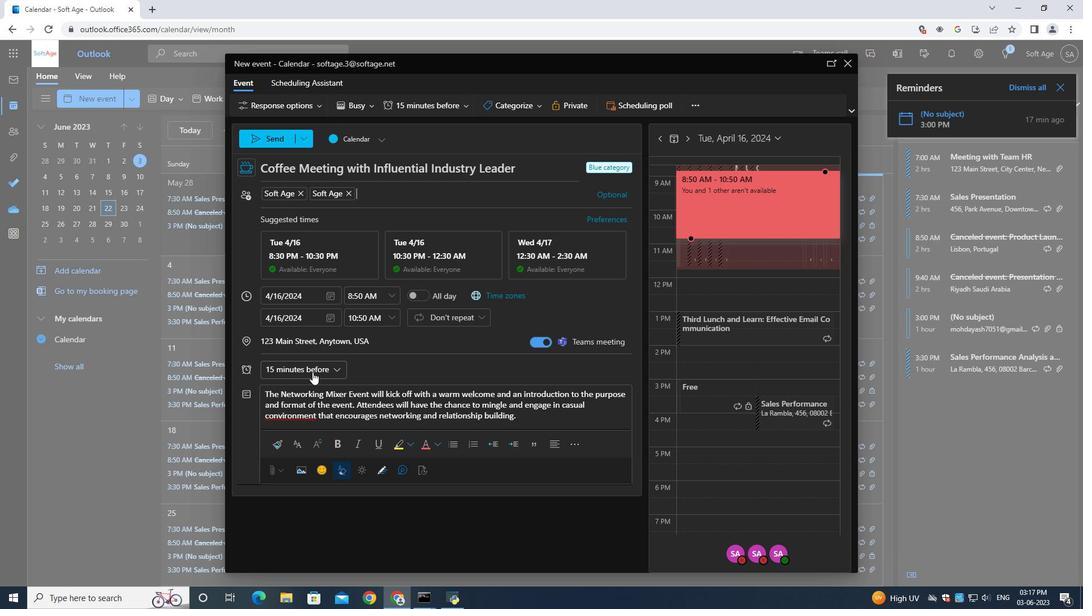 
Action: Mouse moved to (292, 172)
Screenshot: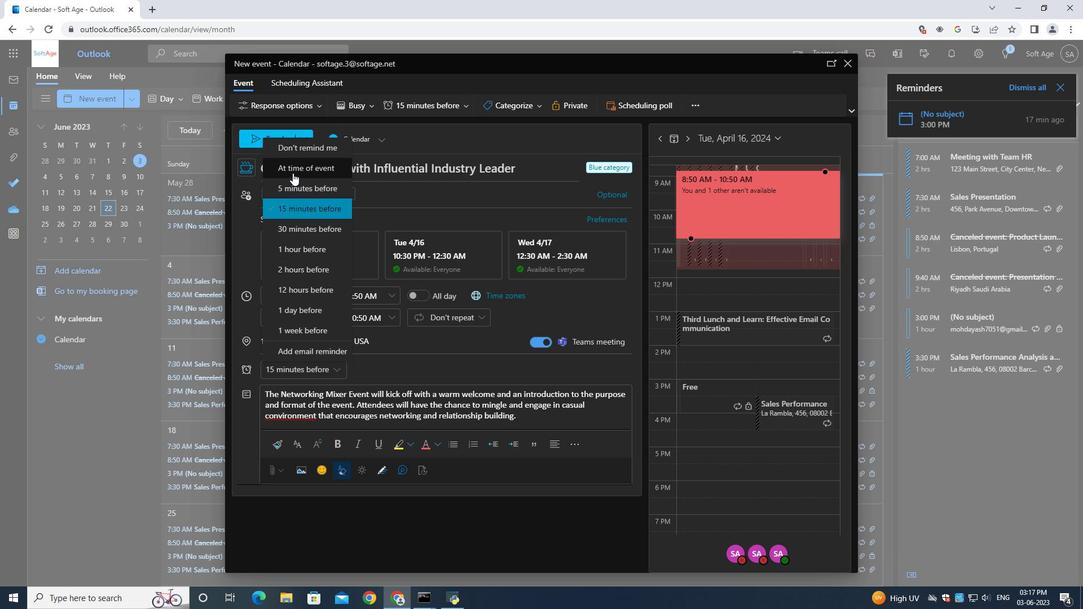 
Action: Mouse pressed left at (292, 172)
Screenshot: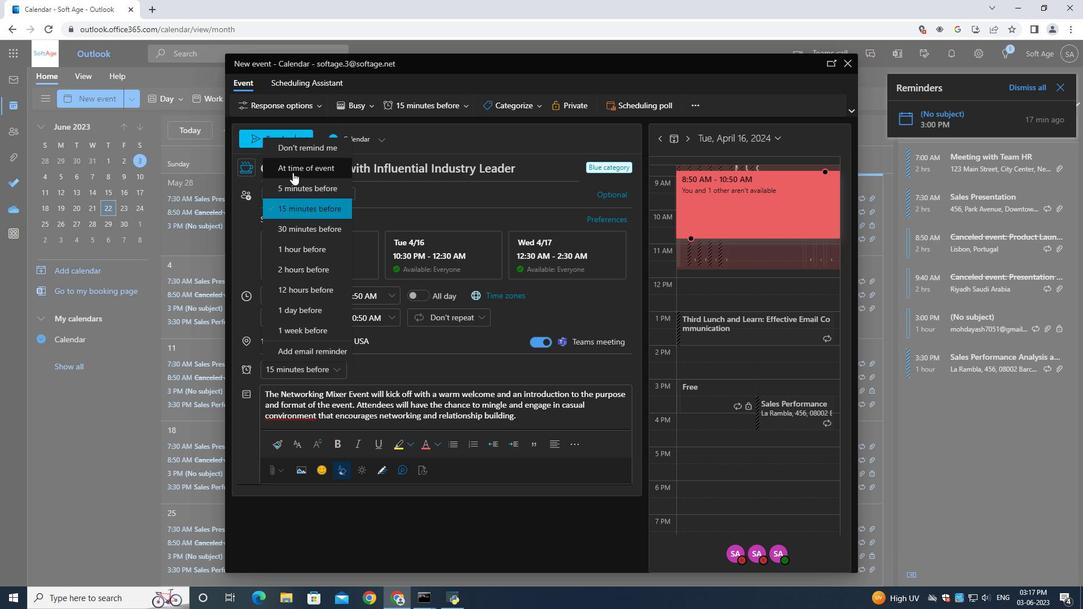 
Action: Mouse moved to (280, 135)
Screenshot: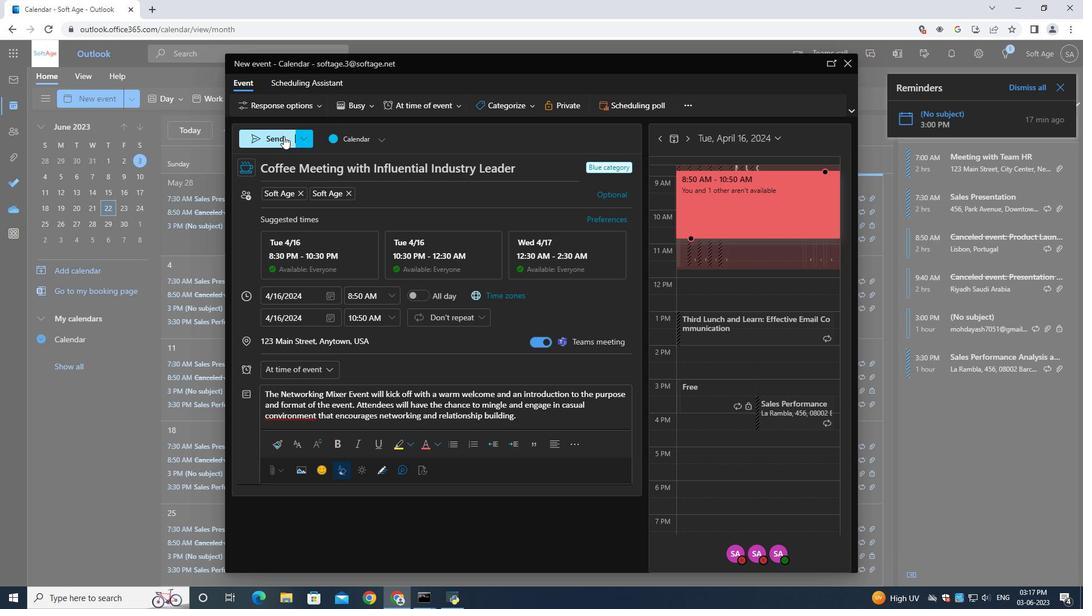 
Action: Mouse pressed left at (280, 135)
Screenshot: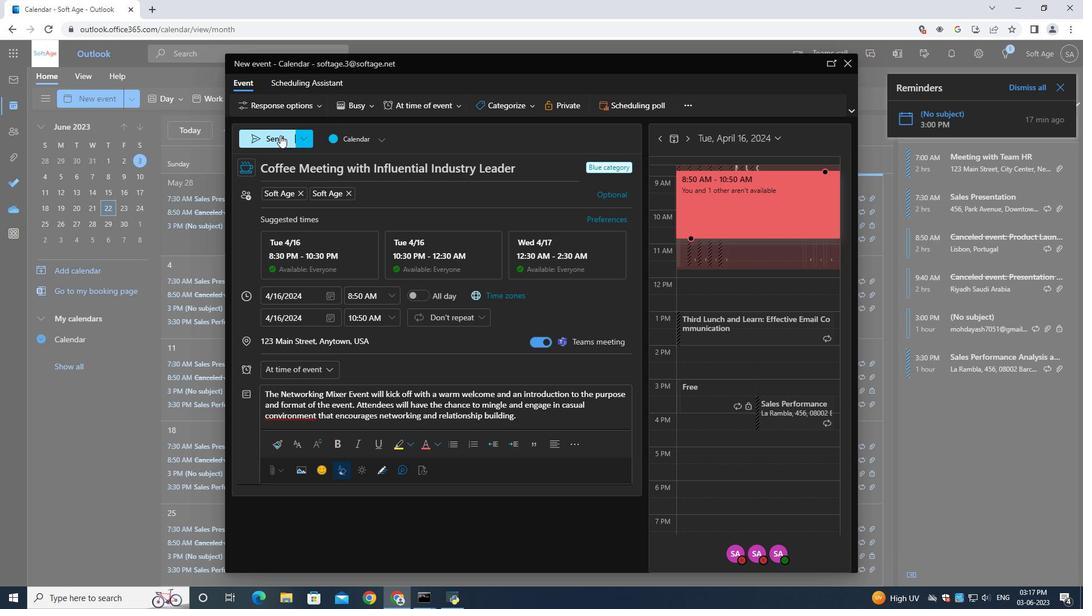 
Action: Mouse moved to (381, 276)
Screenshot: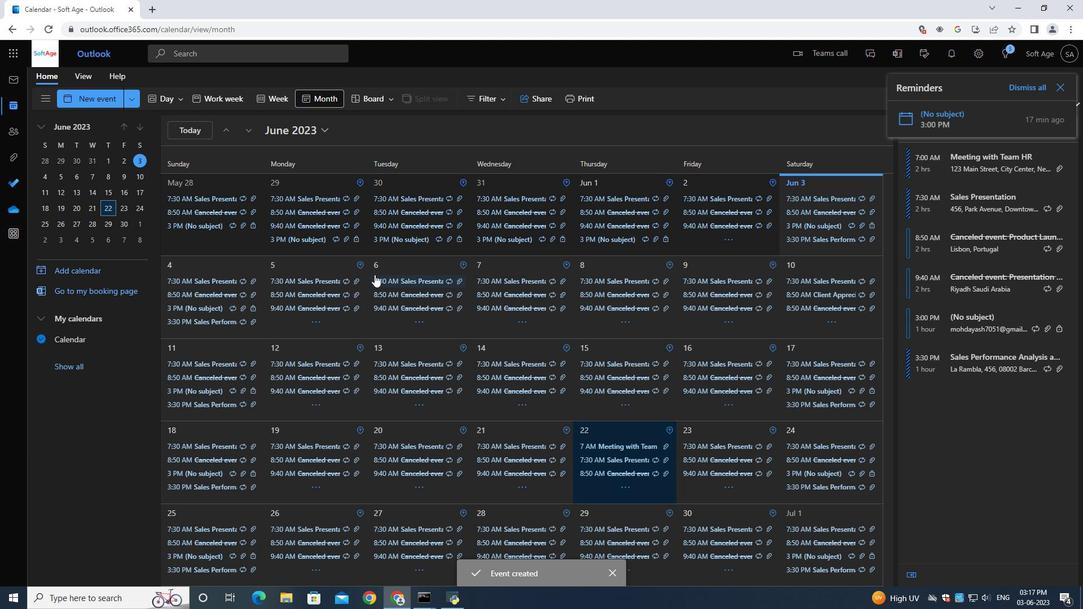 
